Task: Add a signature Kaylee Green containing Have a great National Human Rights Day, Kaylee Green to email address softage.3@softage.net and add a folder Waste management
Action: Mouse pressed left at (91, 113)
Screenshot: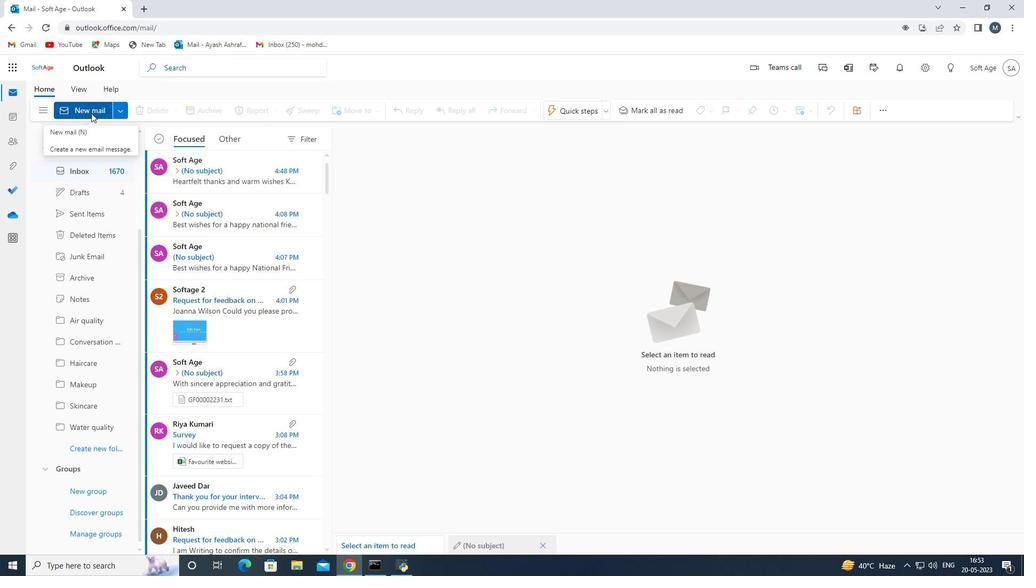
Action: Mouse moved to (690, 116)
Screenshot: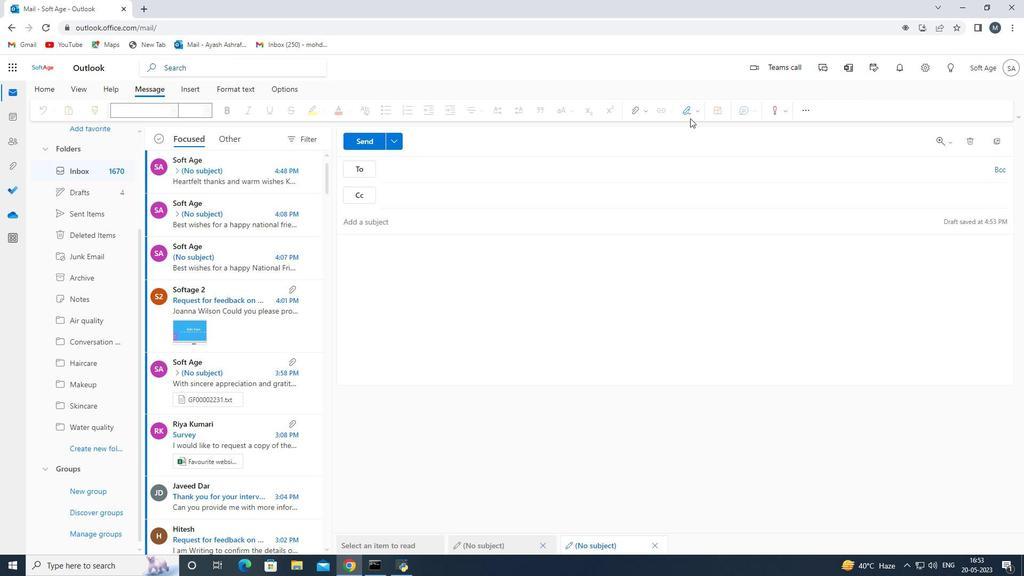 
Action: Mouse pressed left at (690, 116)
Screenshot: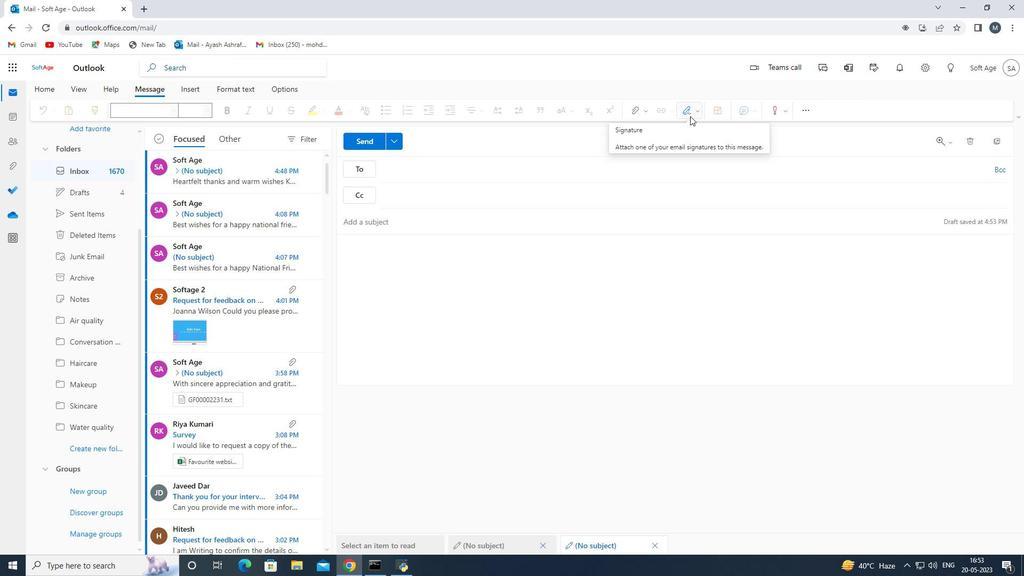 
Action: Mouse moved to (679, 157)
Screenshot: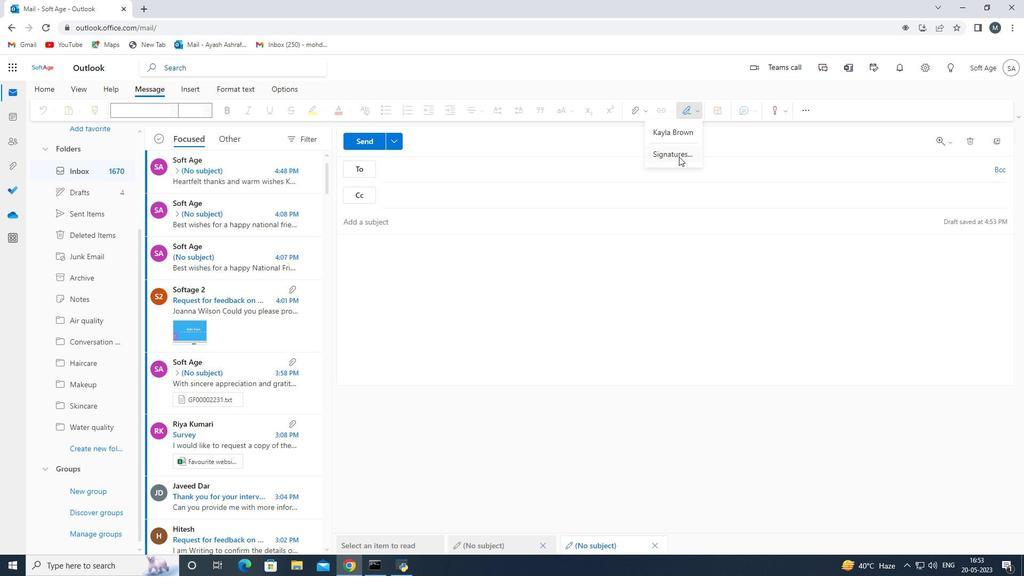 
Action: Mouse pressed left at (679, 157)
Screenshot: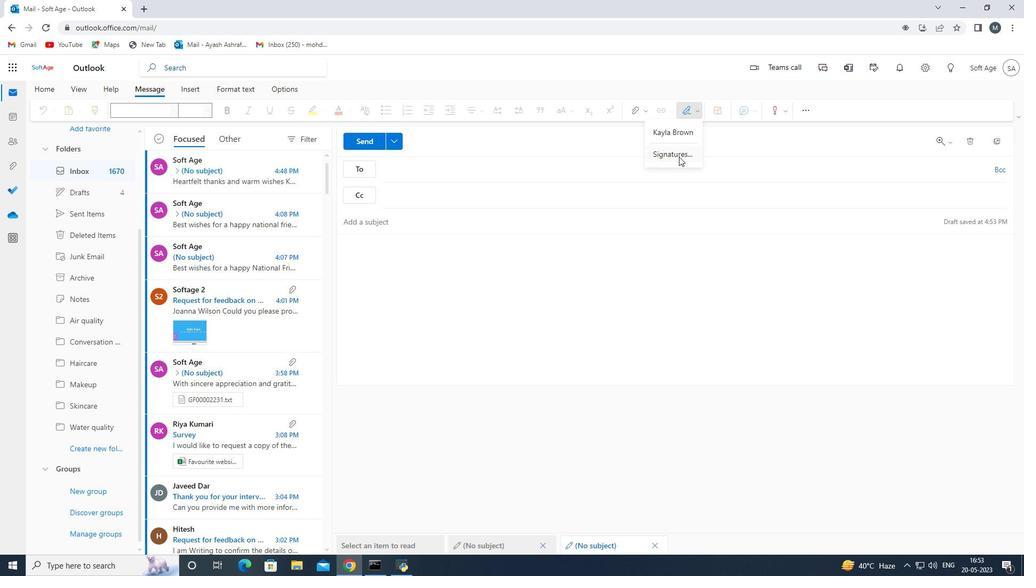 
Action: Mouse moved to (712, 195)
Screenshot: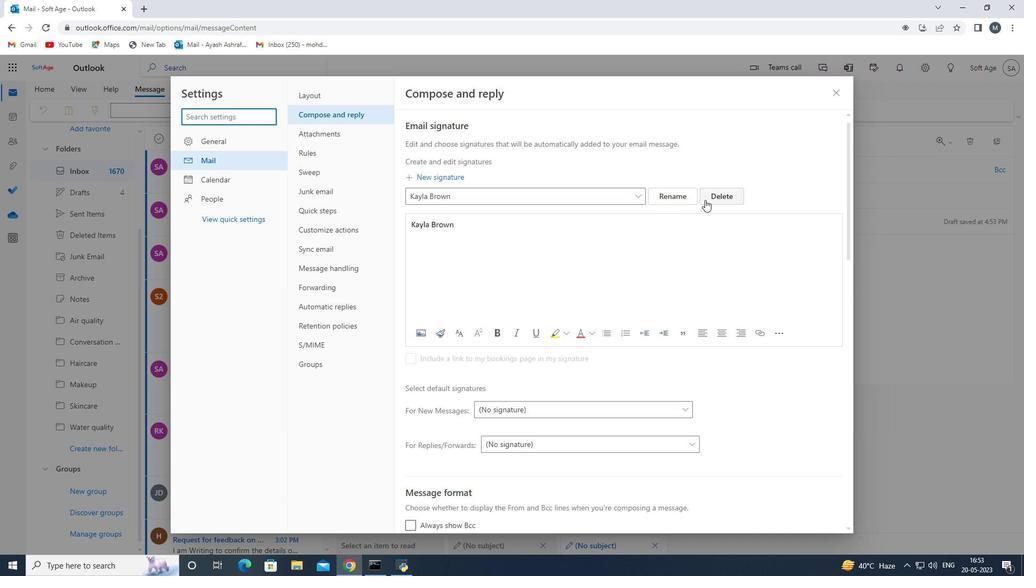 
Action: Mouse pressed left at (712, 195)
Screenshot: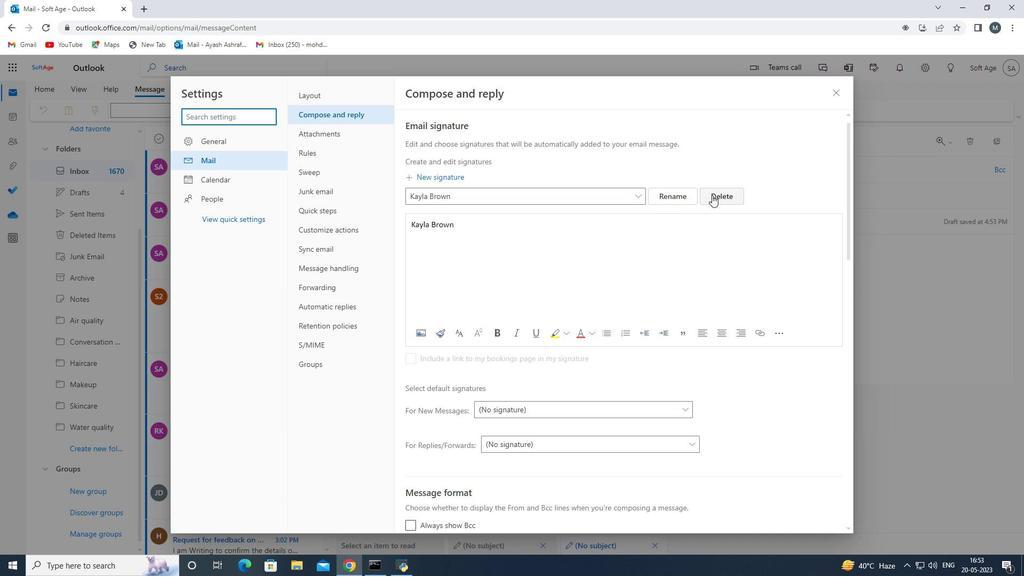 
Action: Mouse moved to (517, 198)
Screenshot: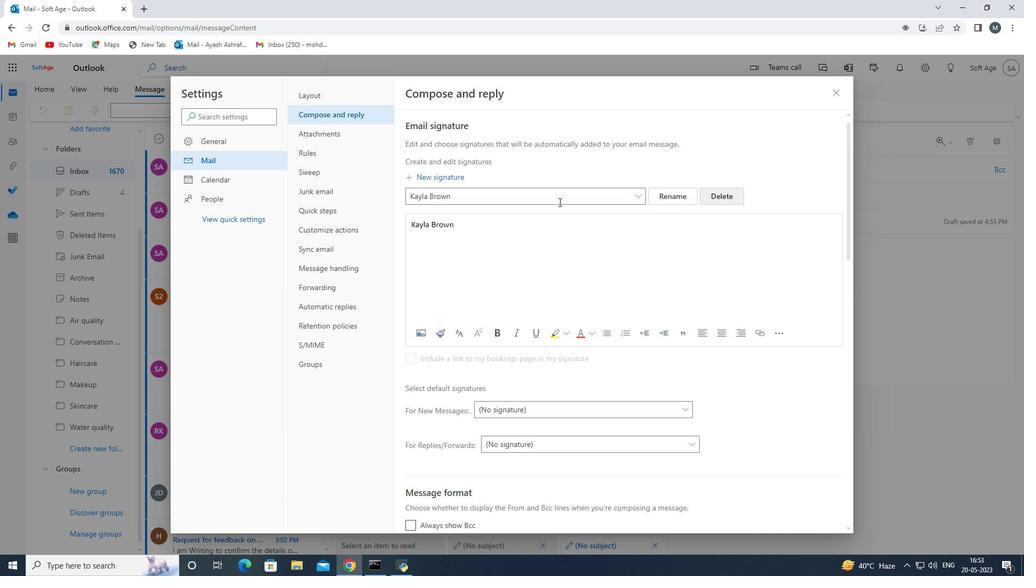 
Action: Mouse pressed left at (517, 198)
Screenshot: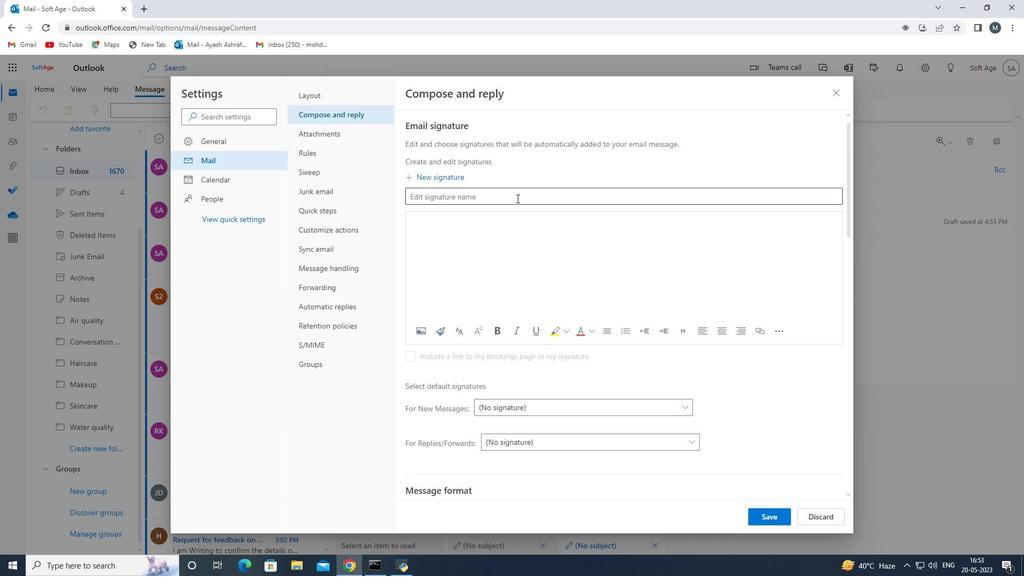 
Action: Mouse moved to (521, 197)
Screenshot: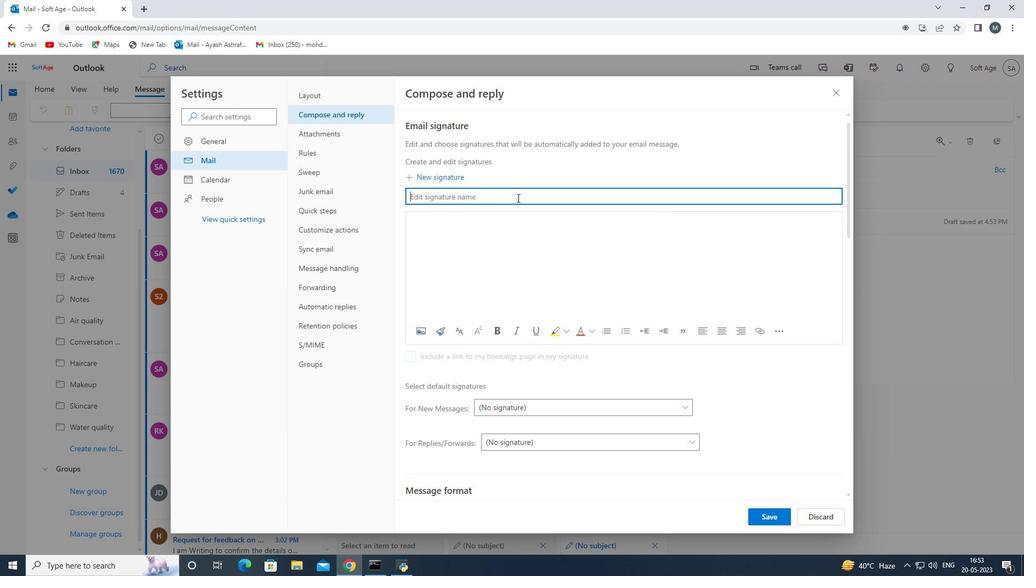 
Action: Key pressed <Key.shift><Key.shift><Key.shift><Key.shift><Key.shift><Key.shift><Key.shift><Key.shift><Key.shift><Key.shift><Key.shift><Key.shift><Key.shift><Key.shift><Key.shift>Kaylr<Key.backspace>ee<Key.space><Key.shift>Green<Key.space>
Screenshot: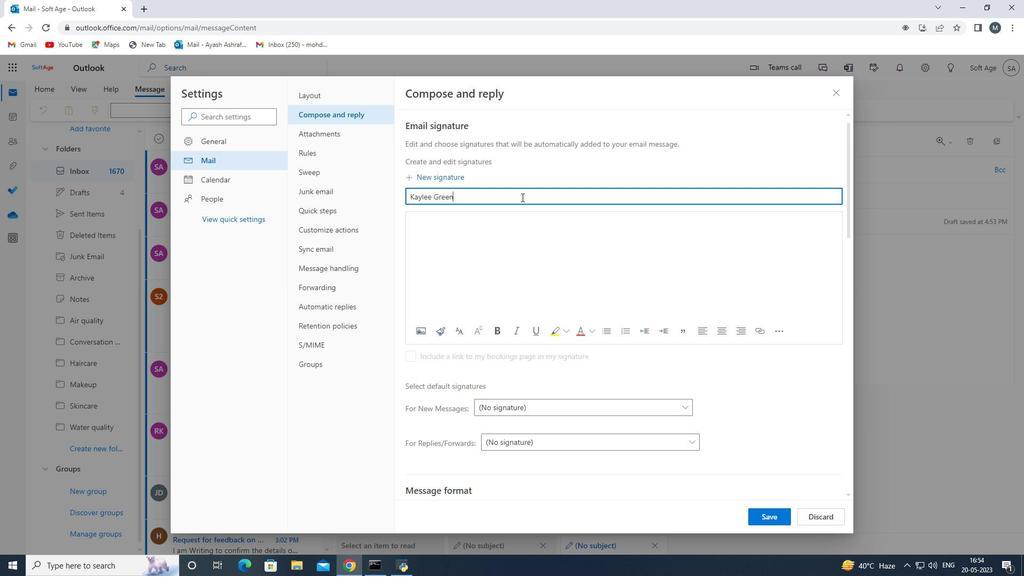 
Action: Mouse moved to (504, 241)
Screenshot: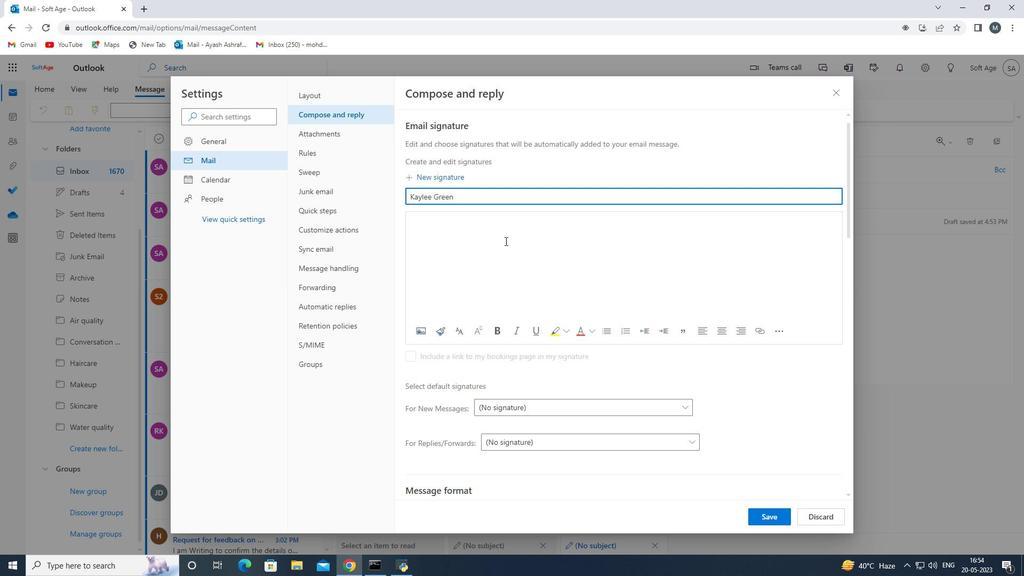 
Action: Mouse pressed left at (504, 241)
Screenshot: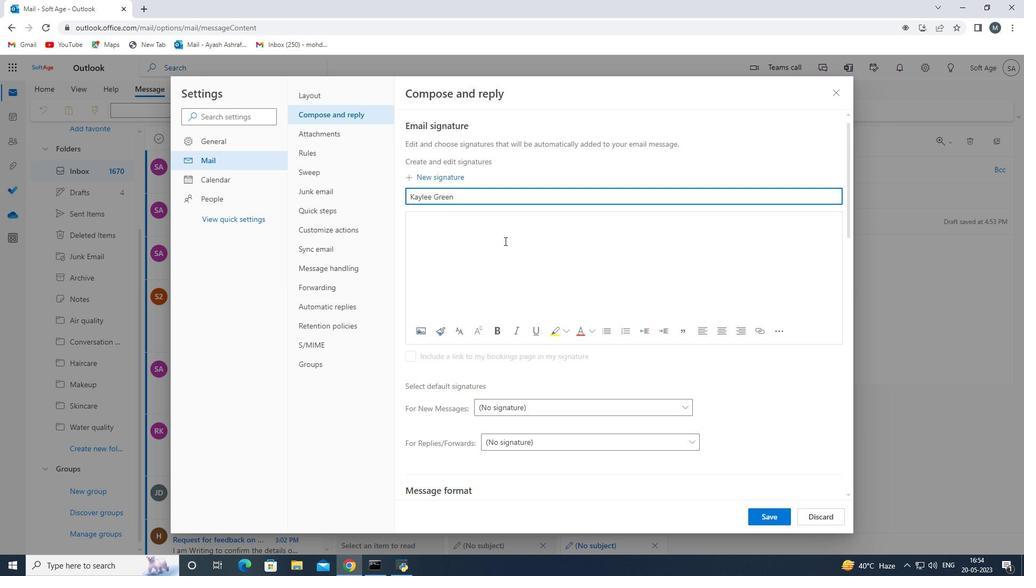 
Action: Key pressed <Key.enter><Key.shift>kayleen<Key.space><Key.backspace><Key.backspace><Key.space><Key.shift>Green<Key.space>
Screenshot: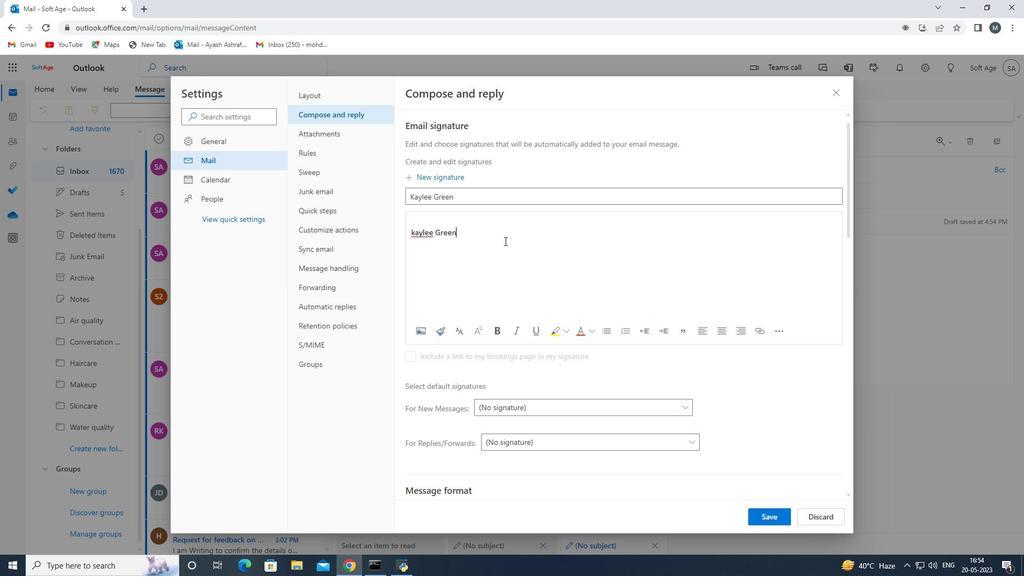 
Action: Mouse moved to (422, 233)
Screenshot: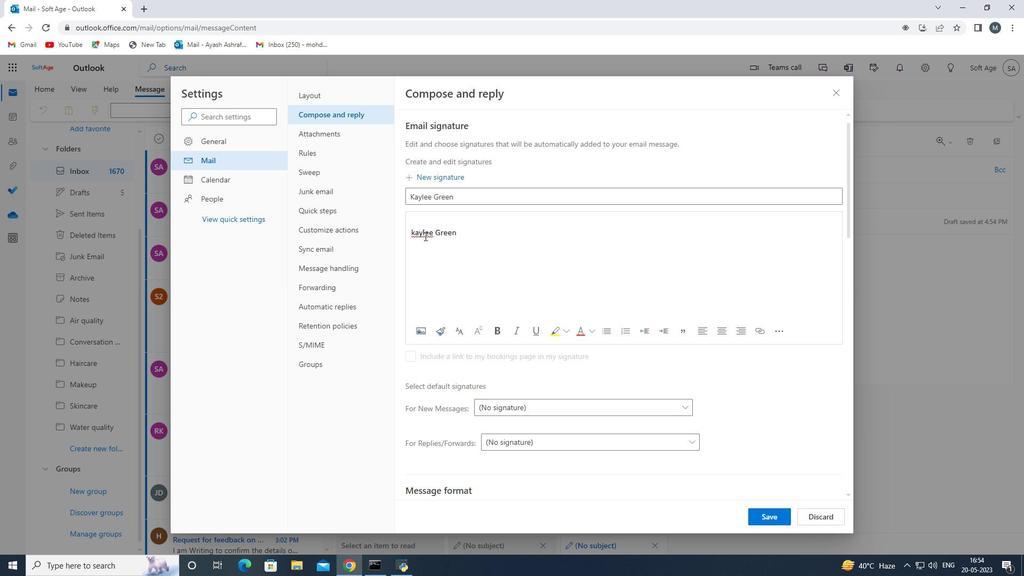 
Action: Mouse pressed left at (422, 233)
Screenshot: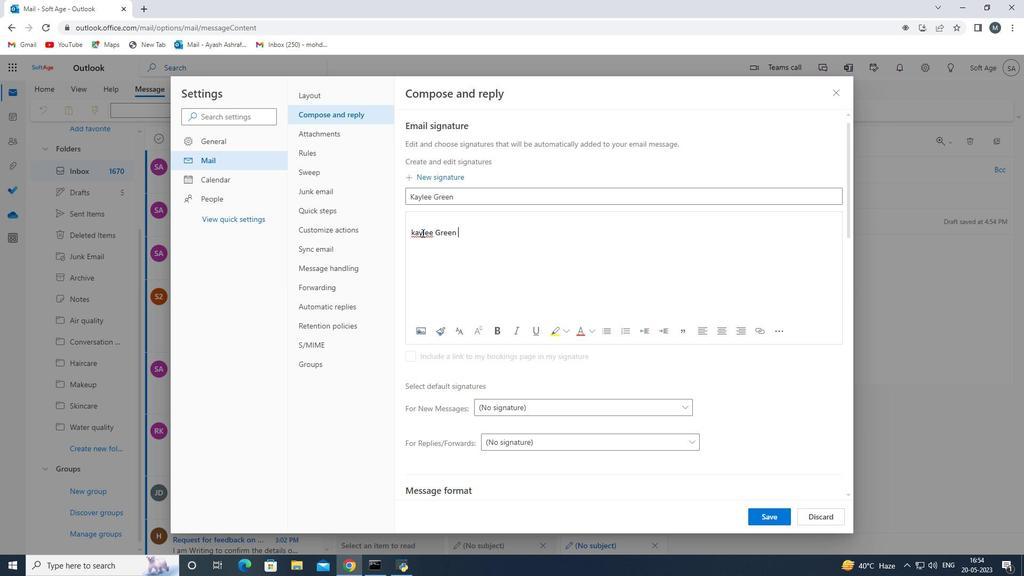 
Action: Mouse moved to (415, 233)
Screenshot: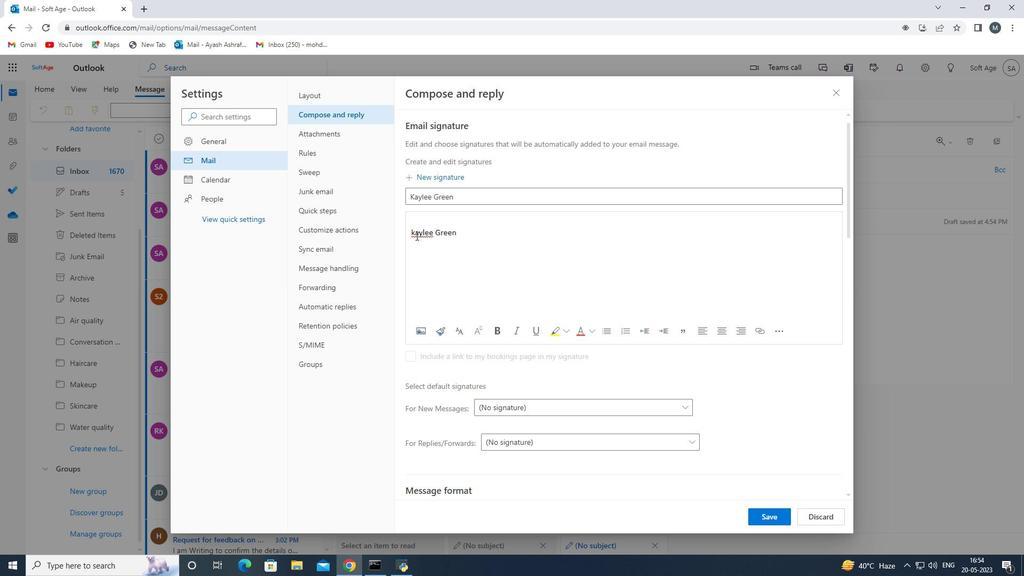 
Action: Mouse pressed left at (415, 233)
Screenshot: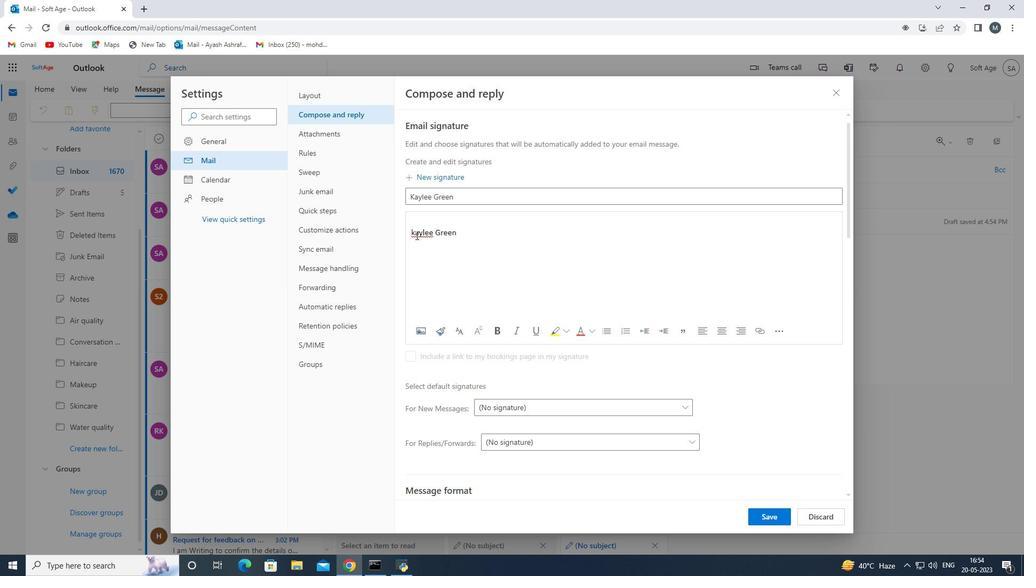 
Action: Mouse moved to (422, 266)
Screenshot: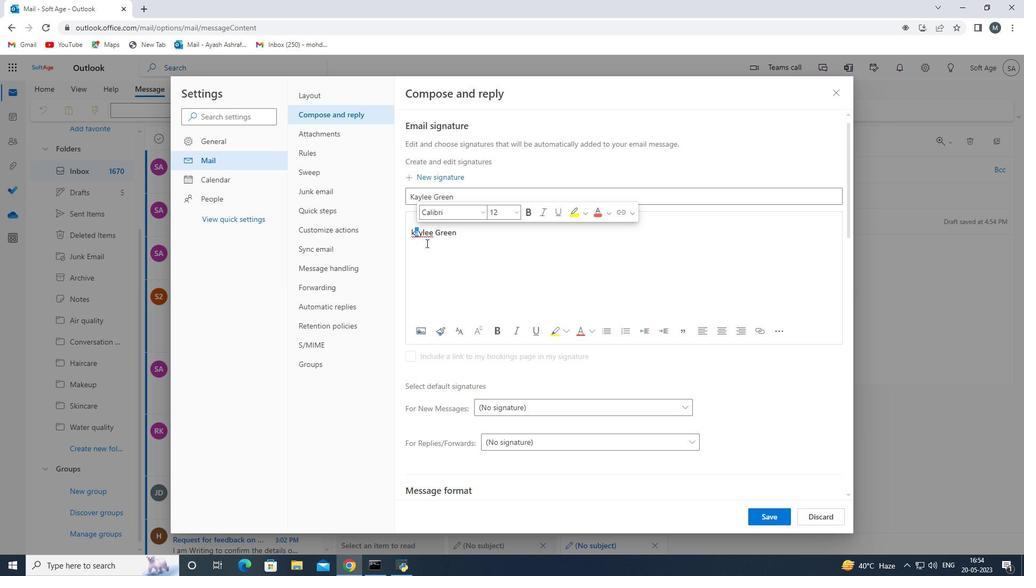 
Action: Mouse pressed left at (422, 266)
Screenshot: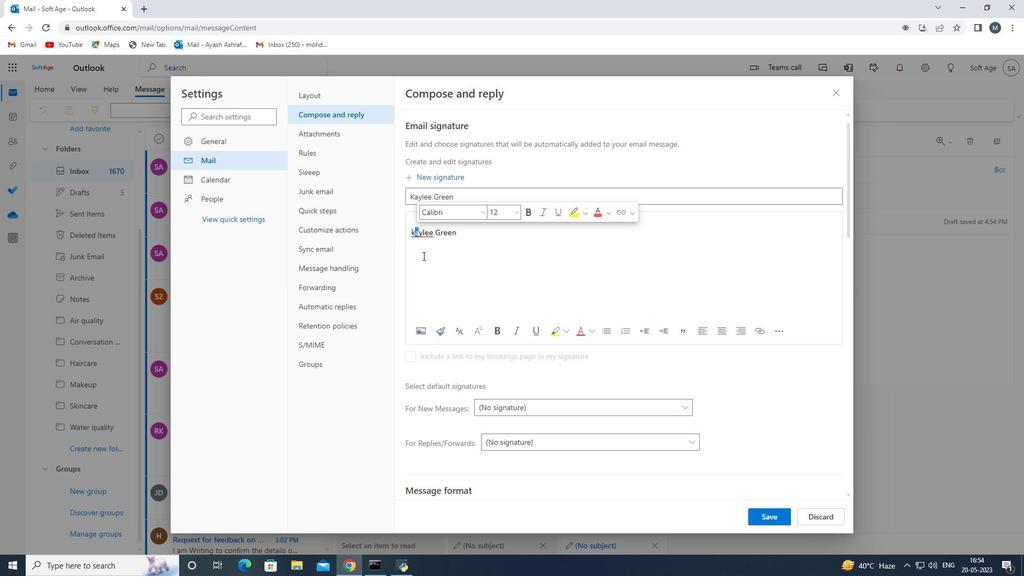 
Action: Mouse moved to (415, 232)
Screenshot: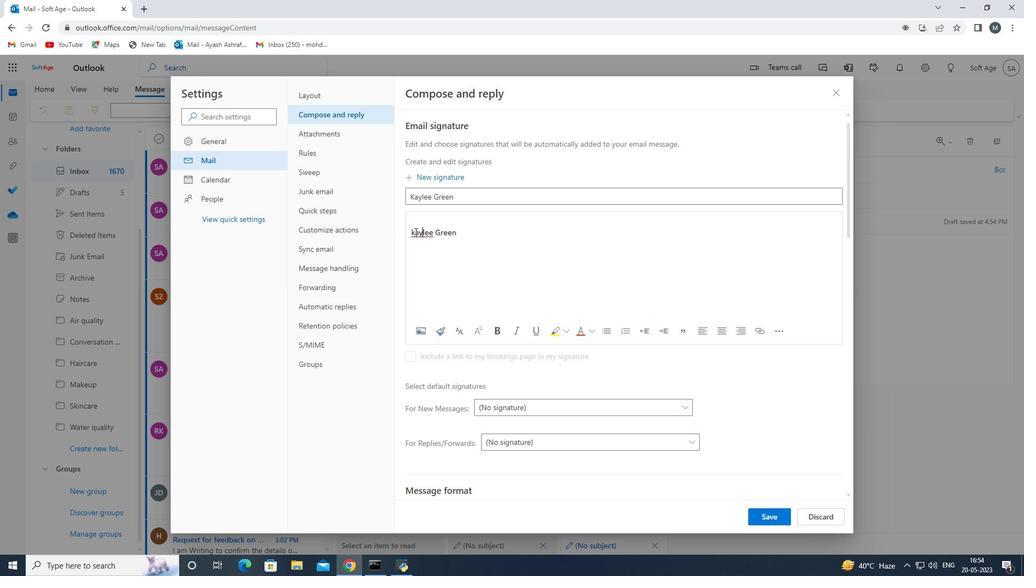 
Action: Mouse pressed left at (415, 232)
Screenshot: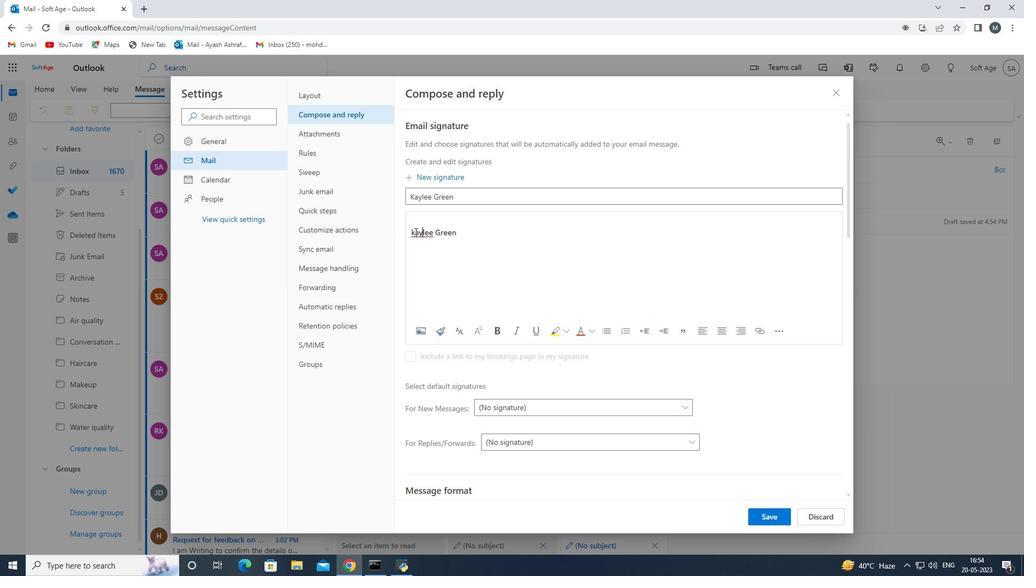 
Action: Mouse moved to (418, 235)
Screenshot: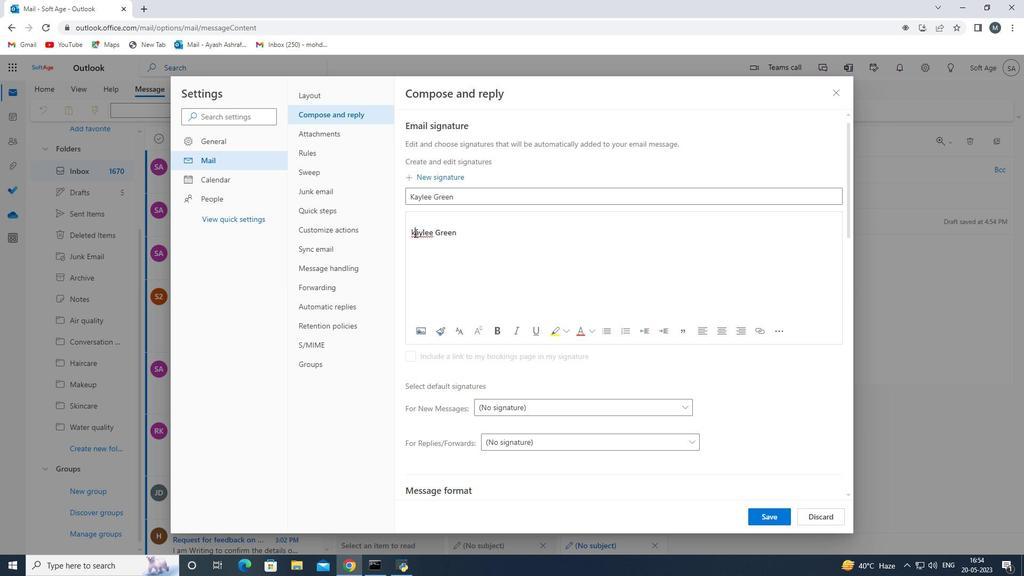 
Action: Key pressed <Key.backspace><Key.shift>K
Screenshot: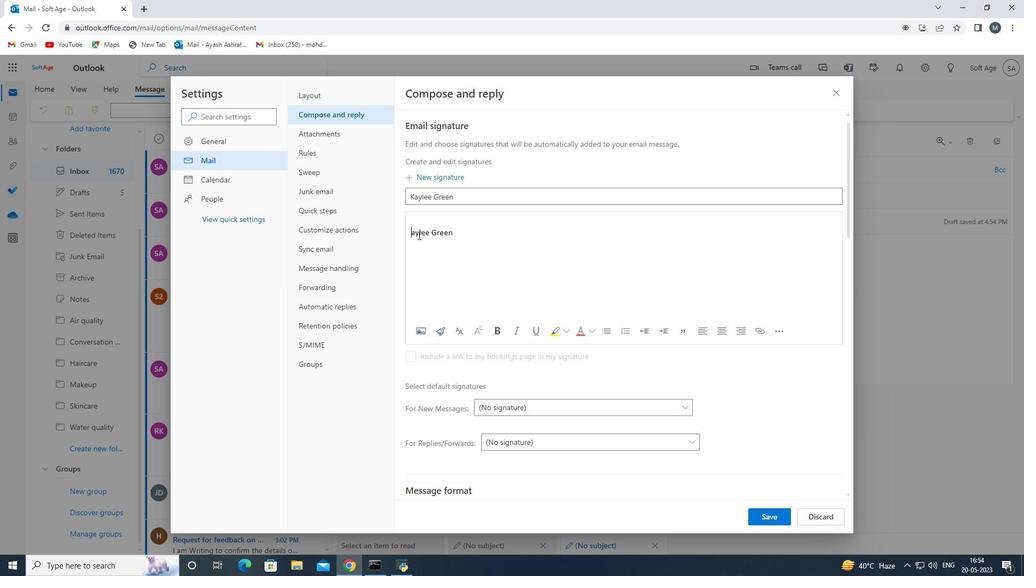
Action: Mouse moved to (463, 231)
Screenshot: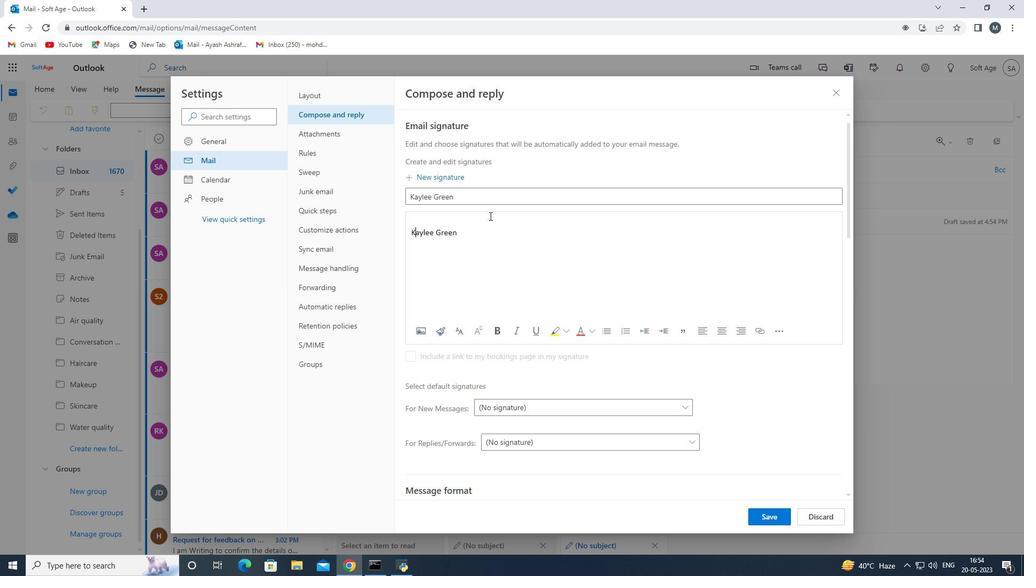 
Action: Mouse pressed left at (463, 231)
Screenshot: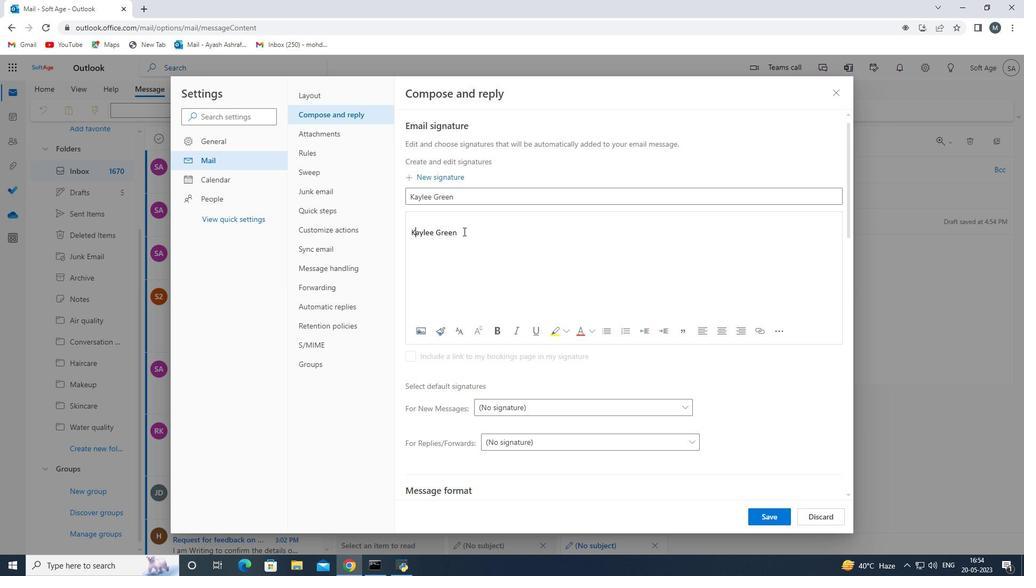 
Action: Mouse moved to (763, 515)
Screenshot: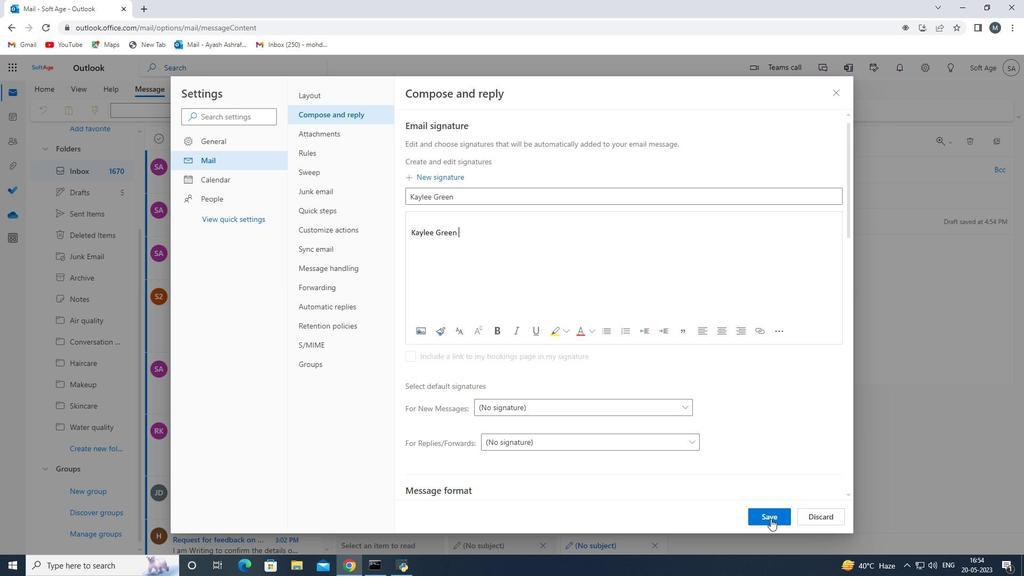 
Action: Mouse pressed left at (763, 515)
Screenshot: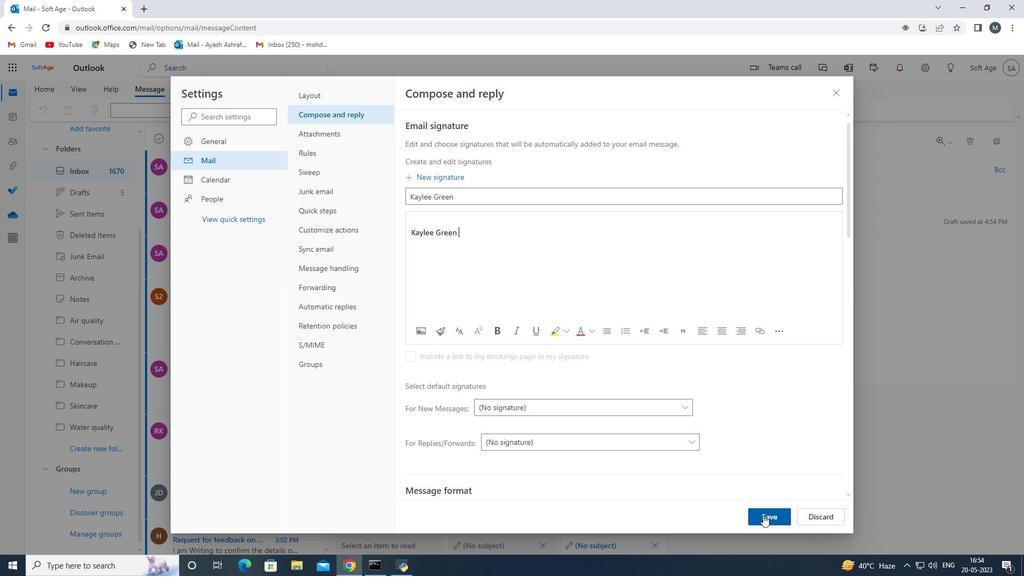 
Action: Mouse moved to (838, 89)
Screenshot: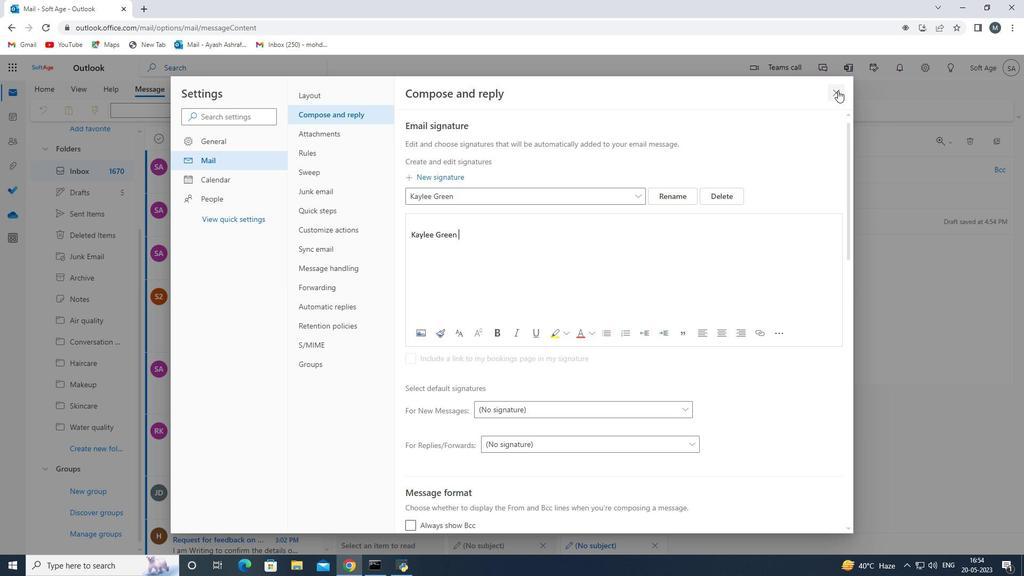 
Action: Mouse pressed left at (838, 89)
Screenshot: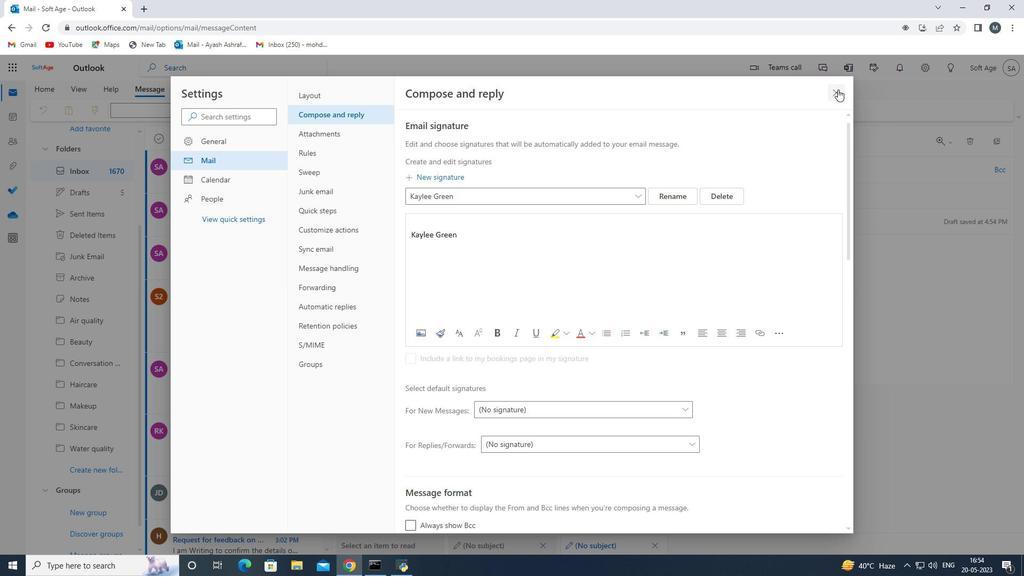 
Action: Mouse moved to (447, 165)
Screenshot: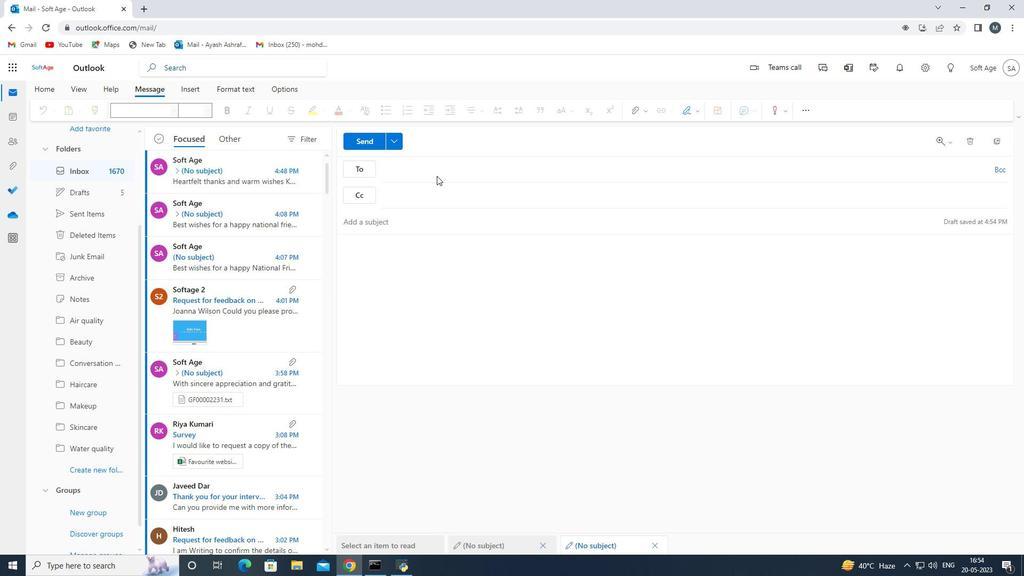 
Action: Mouse pressed left at (447, 165)
Screenshot: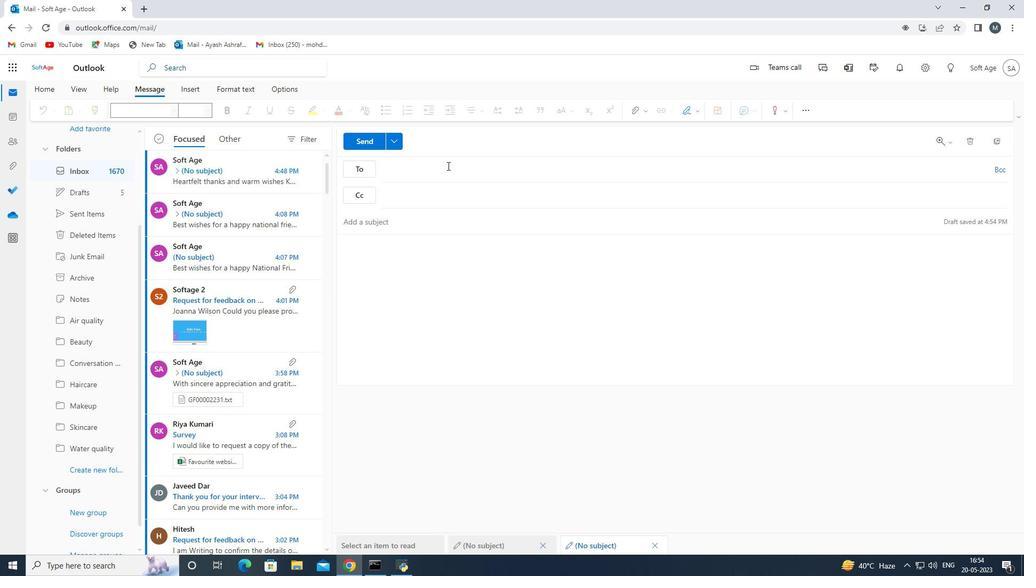 
Action: Mouse moved to (448, 168)
Screenshot: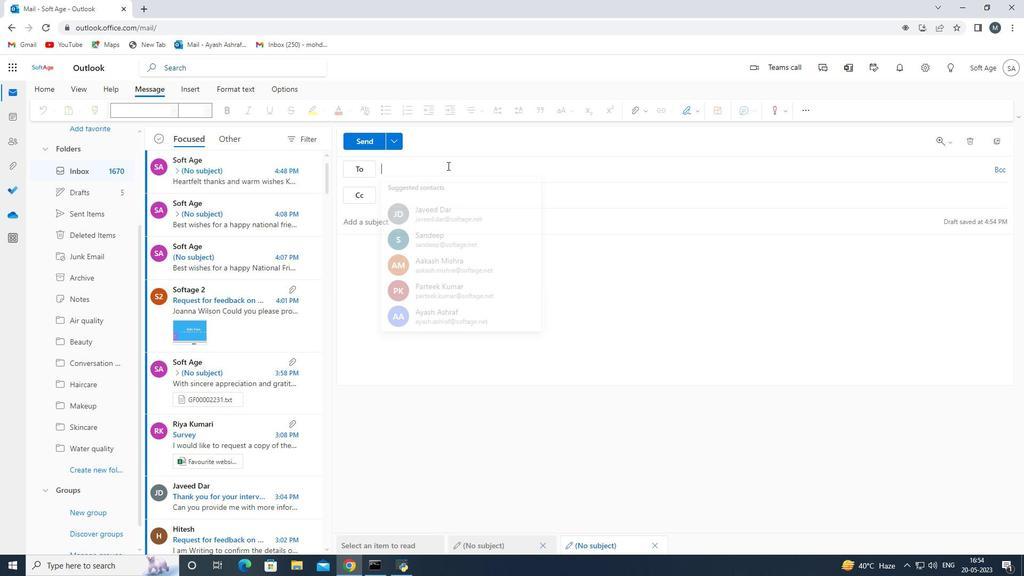
Action: Key pressed <Key.shift>Softage.3
Screenshot: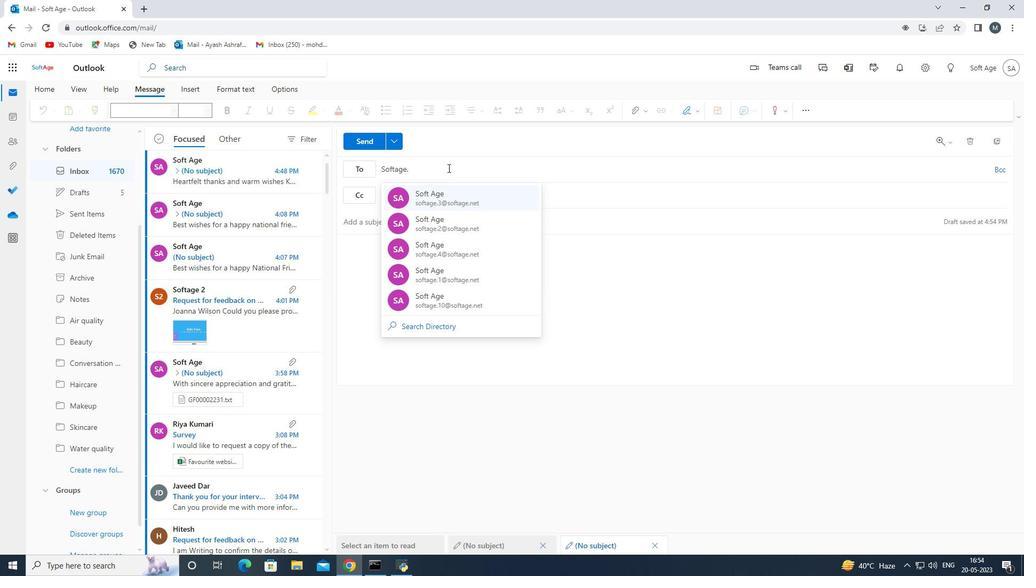 
Action: Mouse moved to (447, 193)
Screenshot: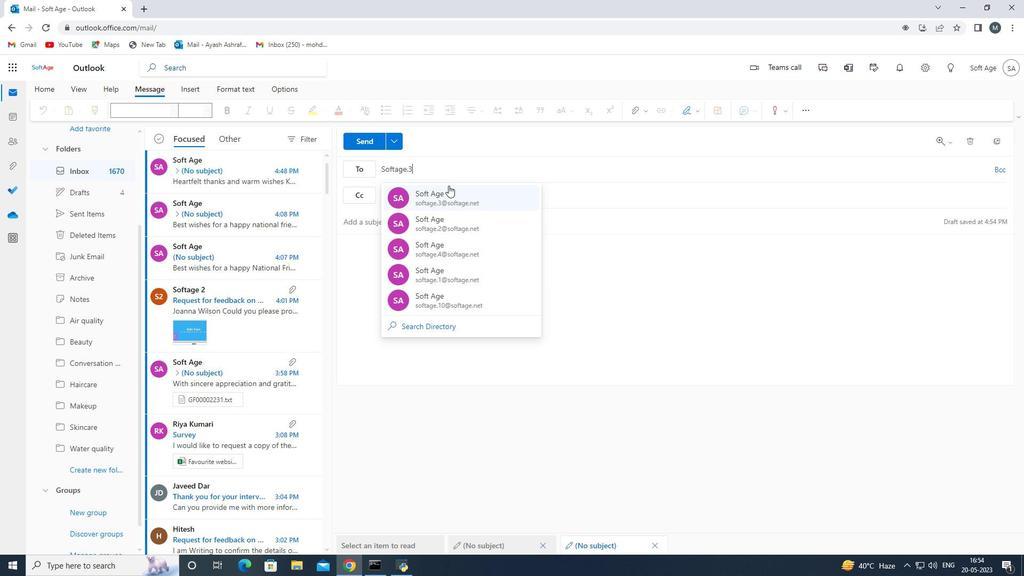 
Action: Mouse pressed left at (447, 193)
Screenshot: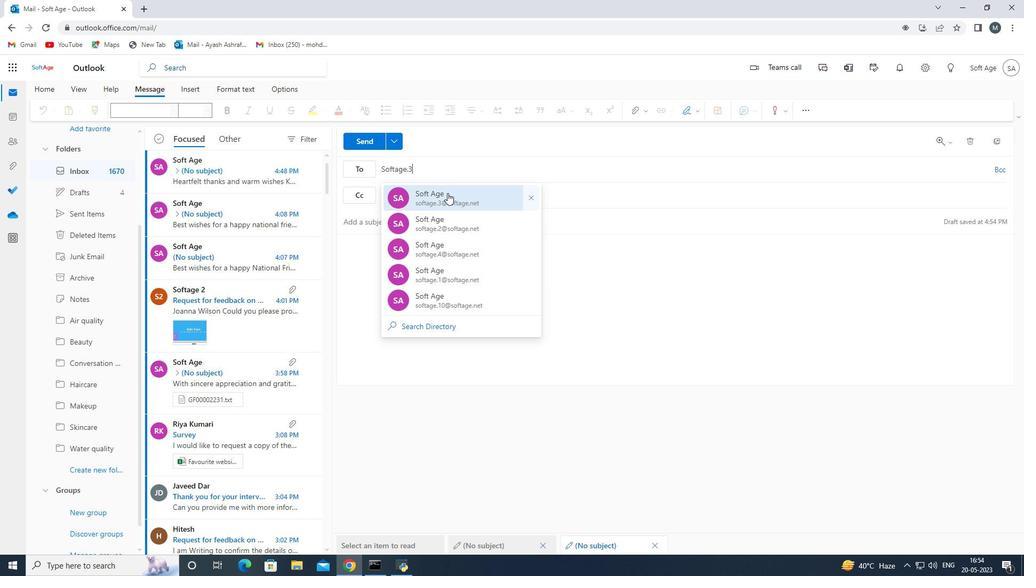 
Action: Mouse moved to (417, 257)
Screenshot: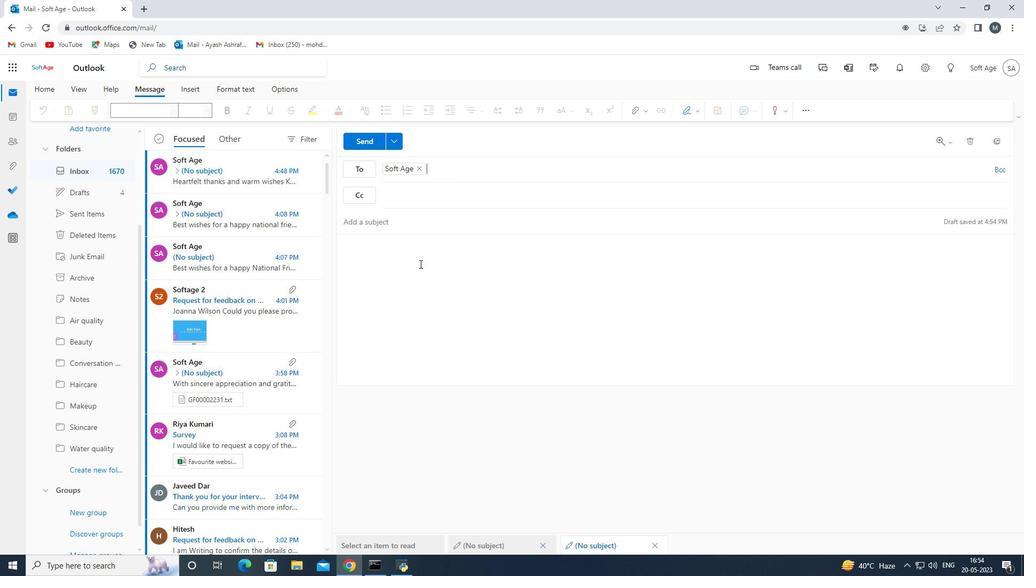 
Action: Mouse pressed left at (417, 257)
Screenshot: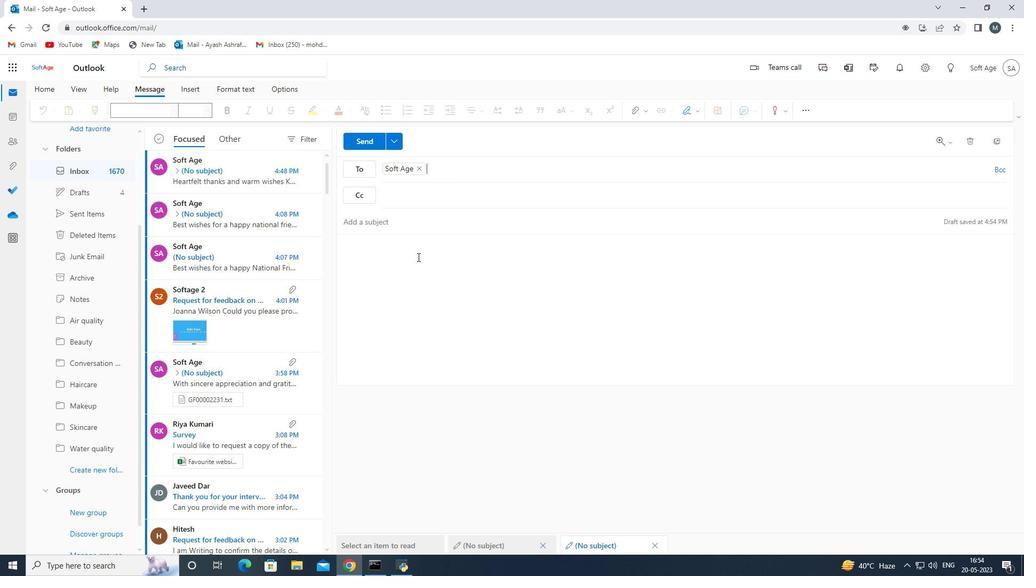 
Action: Mouse moved to (696, 115)
Screenshot: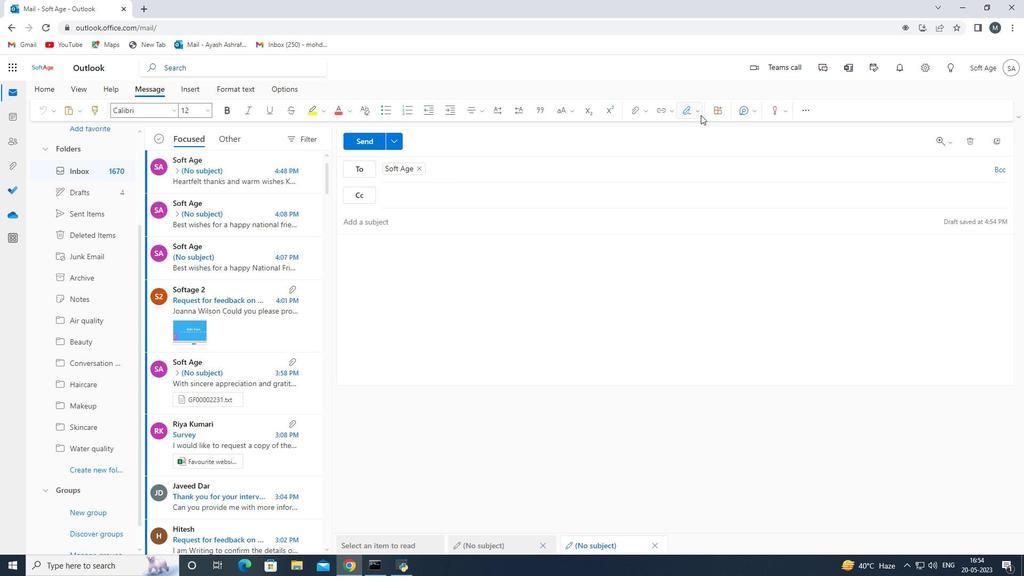 
Action: Mouse pressed left at (696, 115)
Screenshot: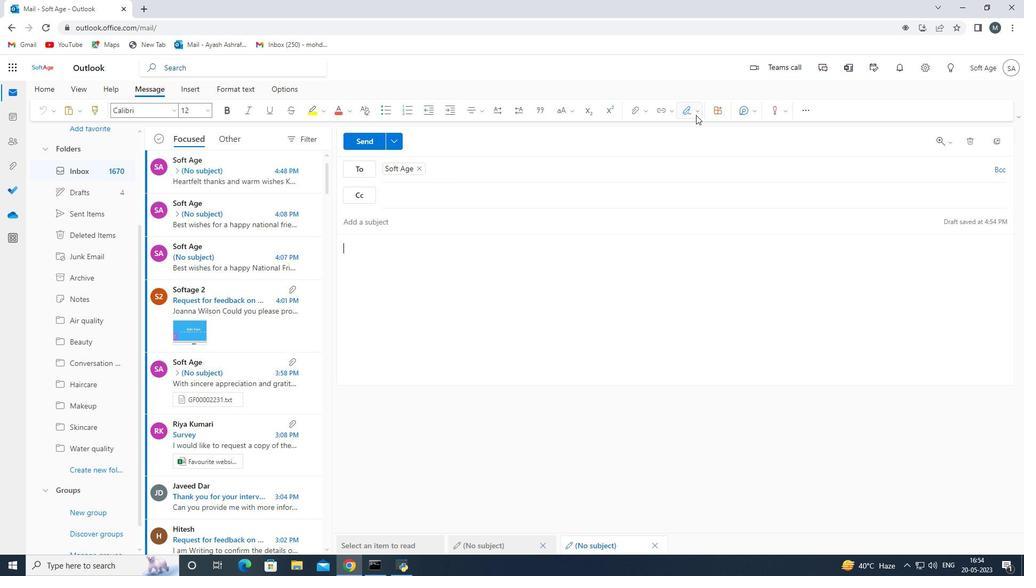 
Action: Mouse moved to (688, 135)
Screenshot: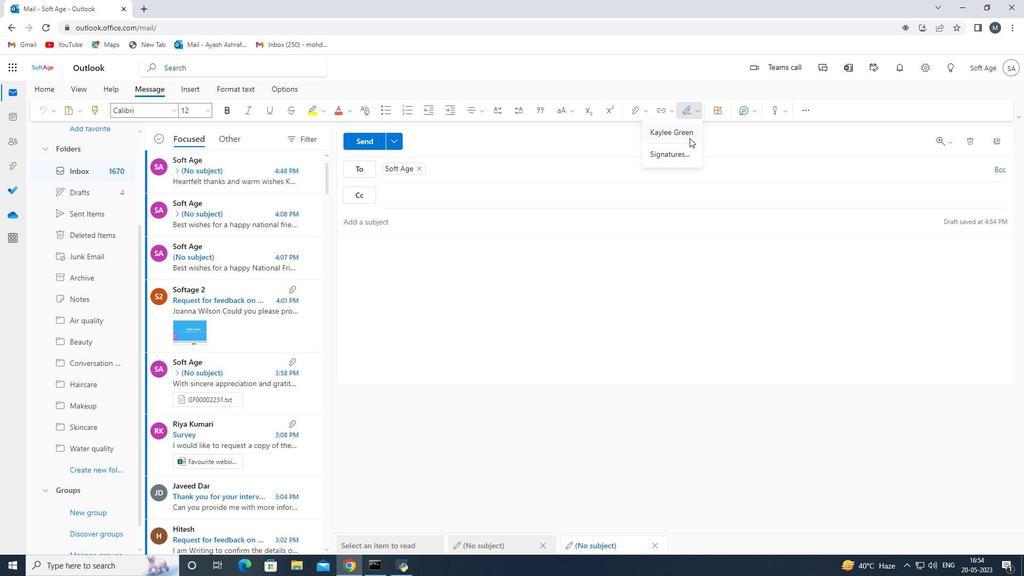 
Action: Mouse pressed left at (688, 135)
Screenshot: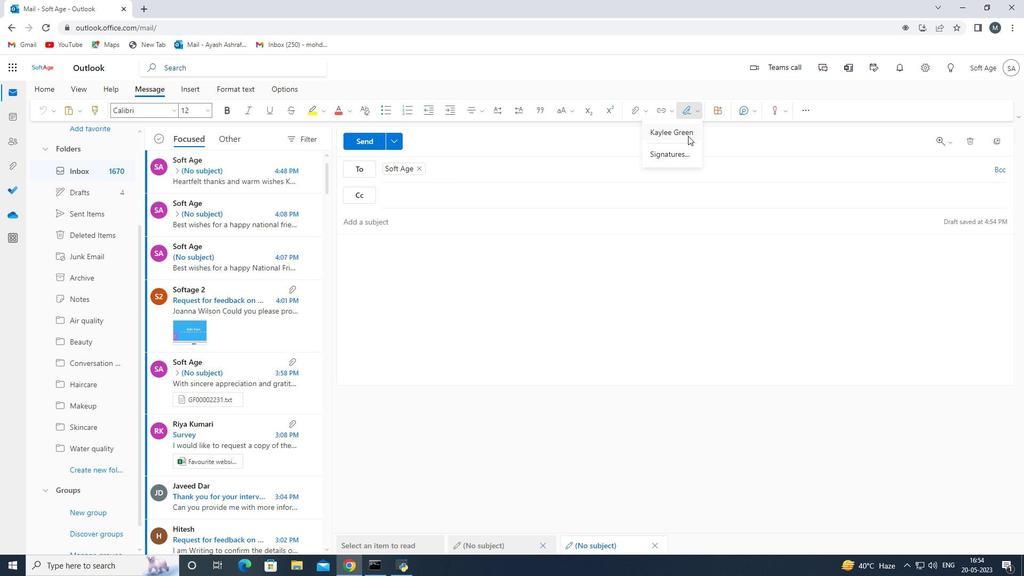
Action: Mouse moved to (408, 249)
Screenshot: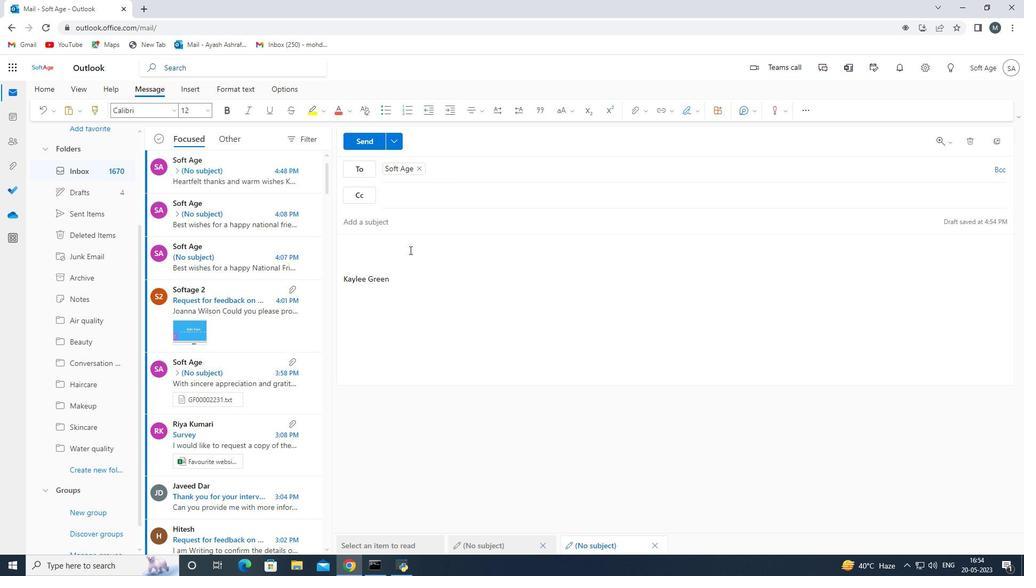 
Action: Mouse pressed left at (408, 249)
Screenshot: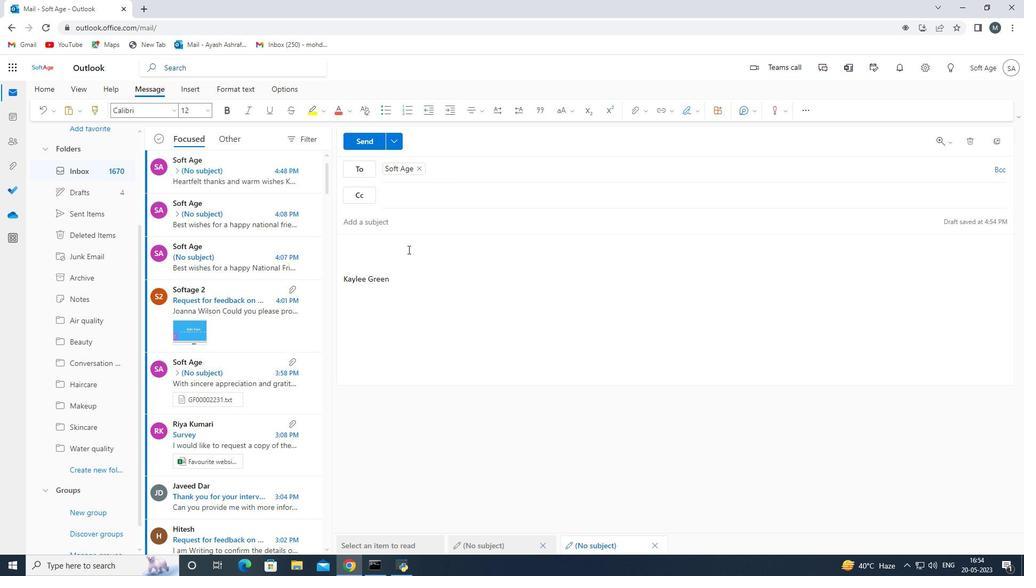 
Action: Key pressed <Key.shift>Have<Key.space>a<Key.space>great<Key.space>national<Key.space>
Screenshot: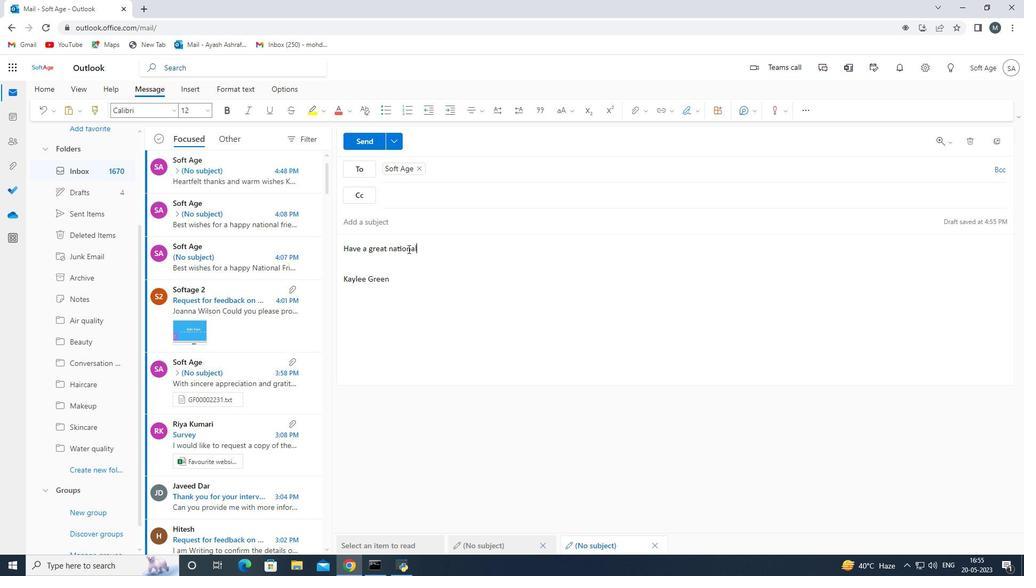 
Action: Mouse moved to (401, 285)
Screenshot: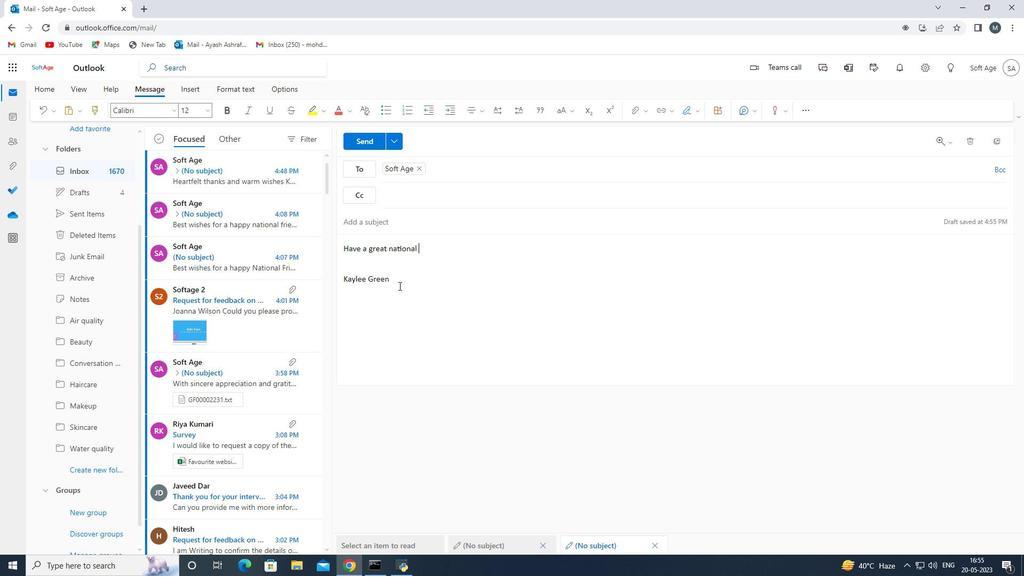 
Action: Key pressed human<Key.space>rif<Key.backspace>ghts<Key.space>day,kaylee<Key.space><Key.backspace><Key.backspace><Key.backspace><Key.backspace><Key.backspace><Key.backspace><Key.backspace>
Screenshot: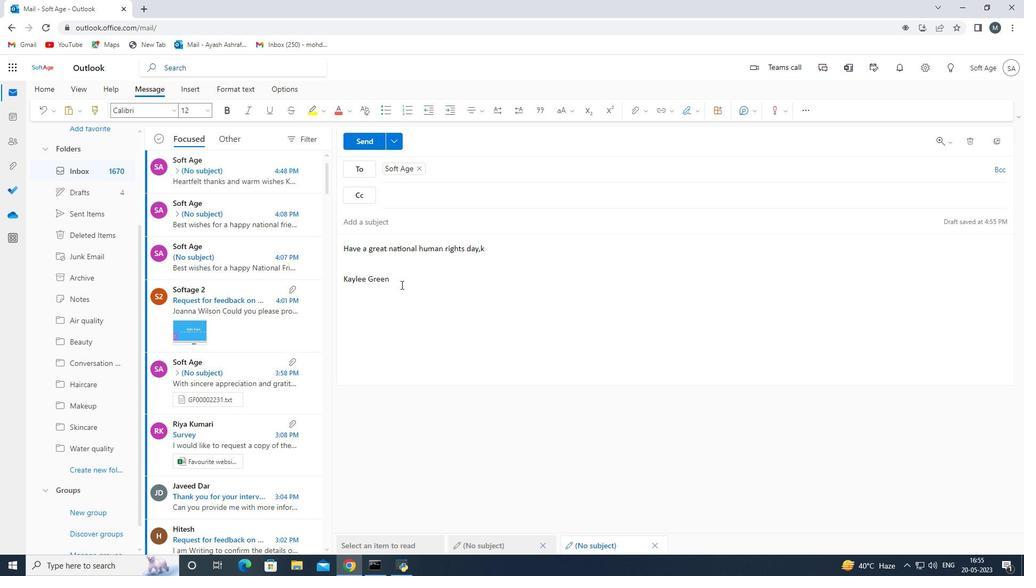
Action: Mouse moved to (514, 259)
Screenshot: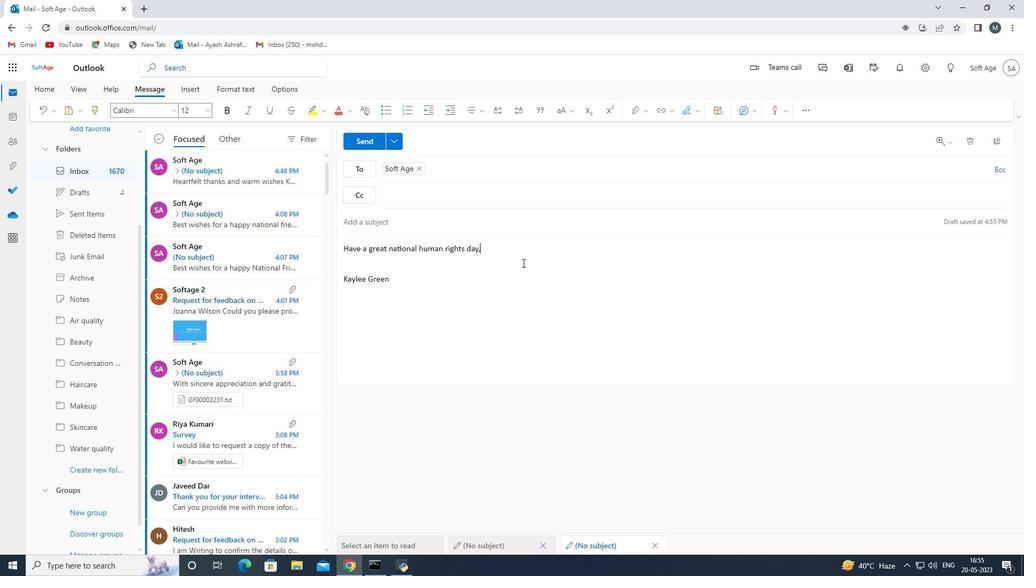 
Action: Key pressed <Key.space><Key.shift>kaylee<Key.space><Key.backspace><Key.backspace><Key.backspace><Key.backspace><Key.backspace><Key.backspace><Key.backspace><Key.backspace><Key.space><Key.shift><Key.shift><Key.shift>Kaylee<Key.space>green<Key.space>
Screenshot: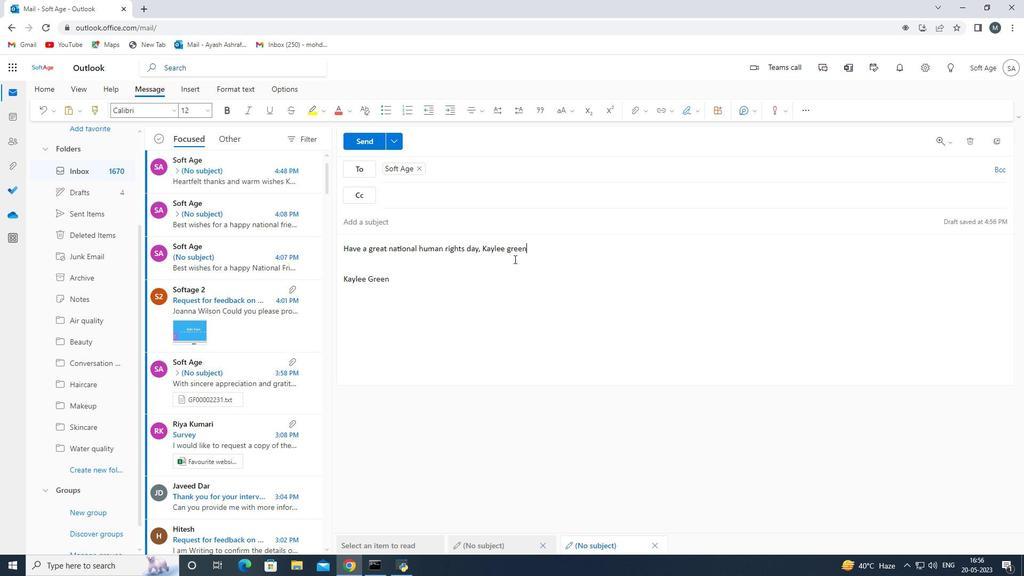 
Action: Mouse moved to (99, 465)
Screenshot: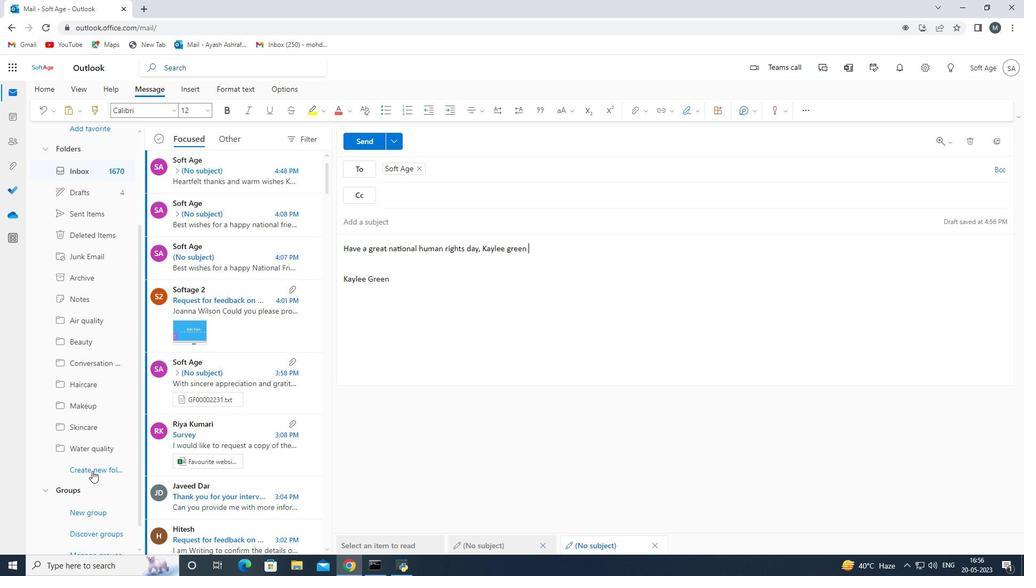 
Action: Mouse pressed left at (99, 465)
Screenshot: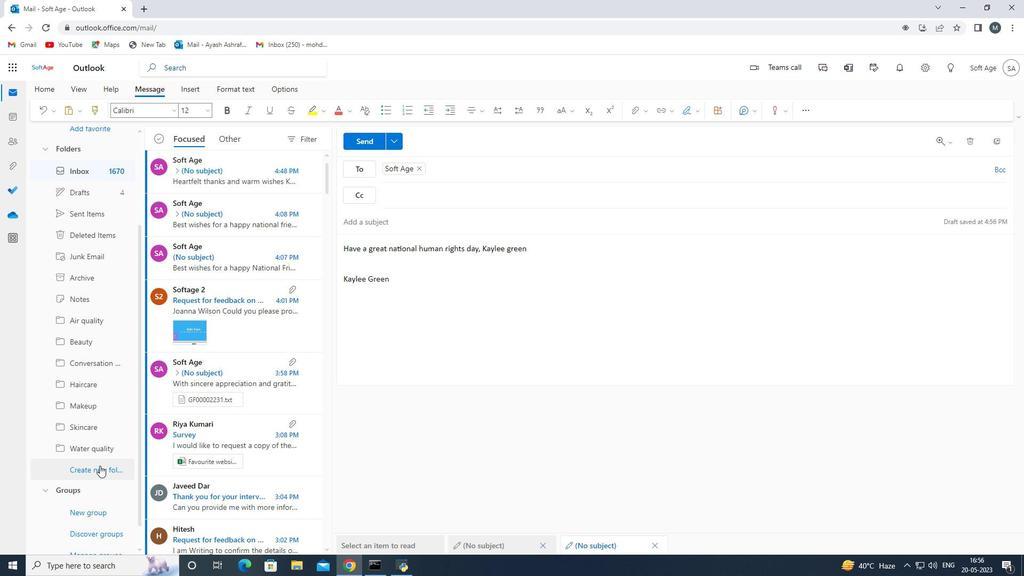 
Action: Mouse moved to (85, 467)
Screenshot: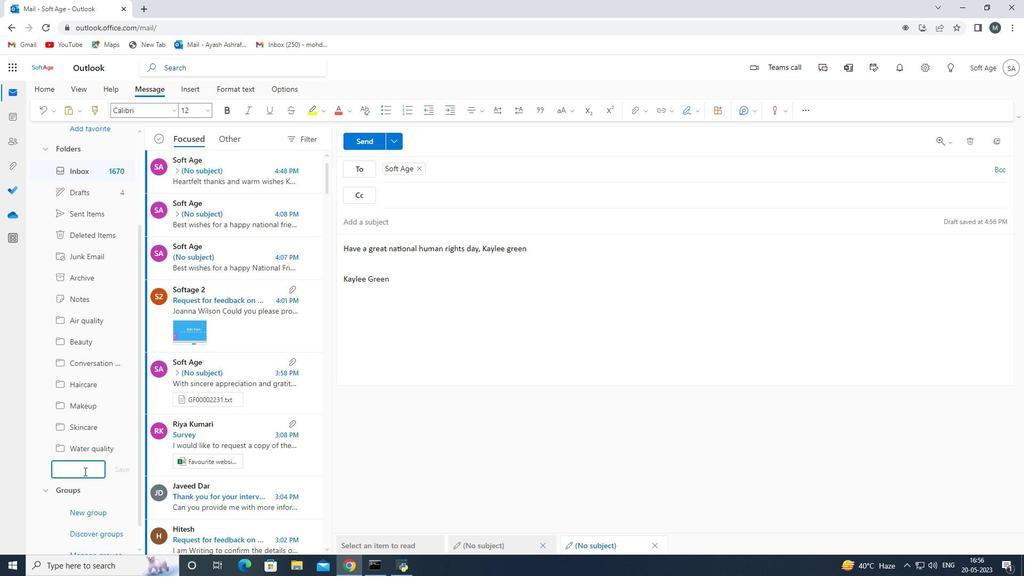 
Action: Mouse pressed left at (85, 467)
Screenshot: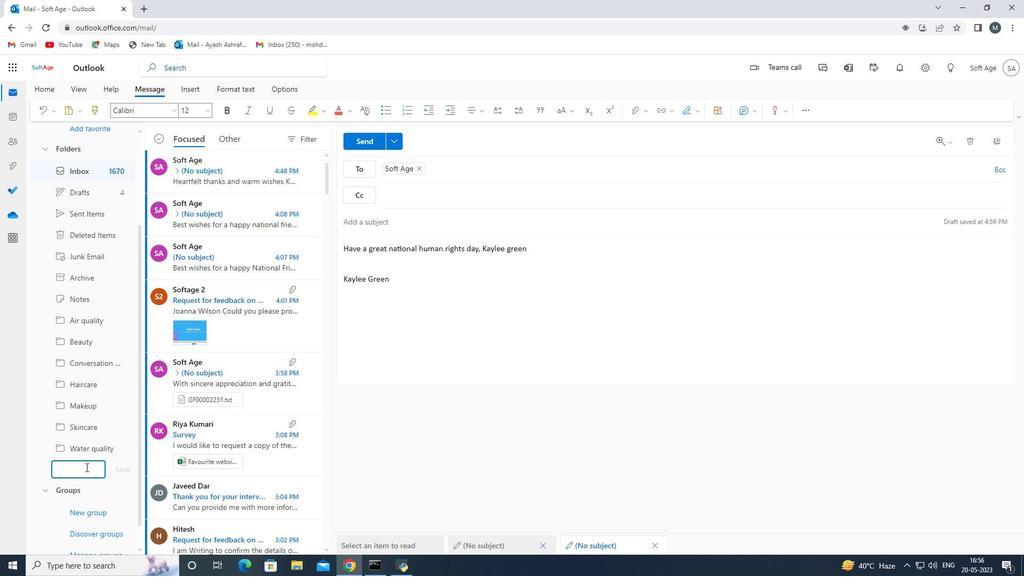 
Action: Key pressed <Key.shift>Wate<Key.space><Key.backspace><Key.backspace><Key.backspace>ste<Key.space><Key.shift>amna<Key.backspace><Key.backspace><Key.backspace><Key.backspace>management
Screenshot: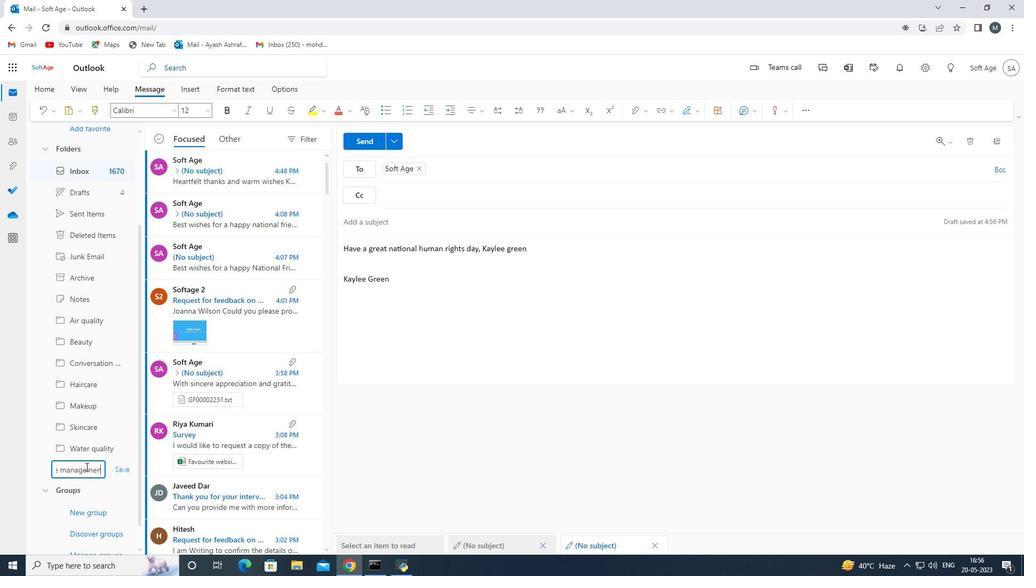 
Action: Mouse moved to (123, 471)
Screenshot: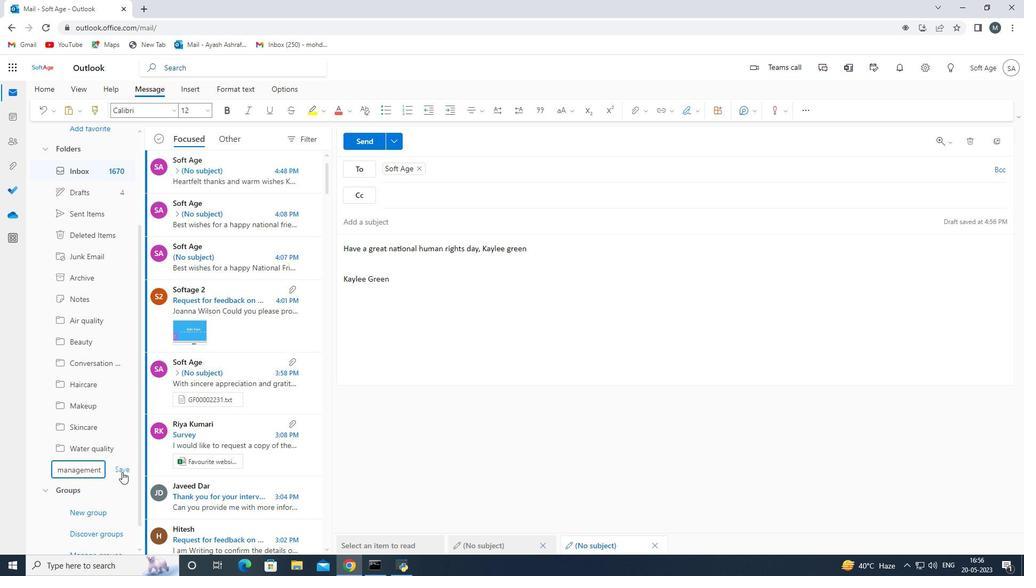 
Action: Mouse pressed left at (123, 471)
Screenshot: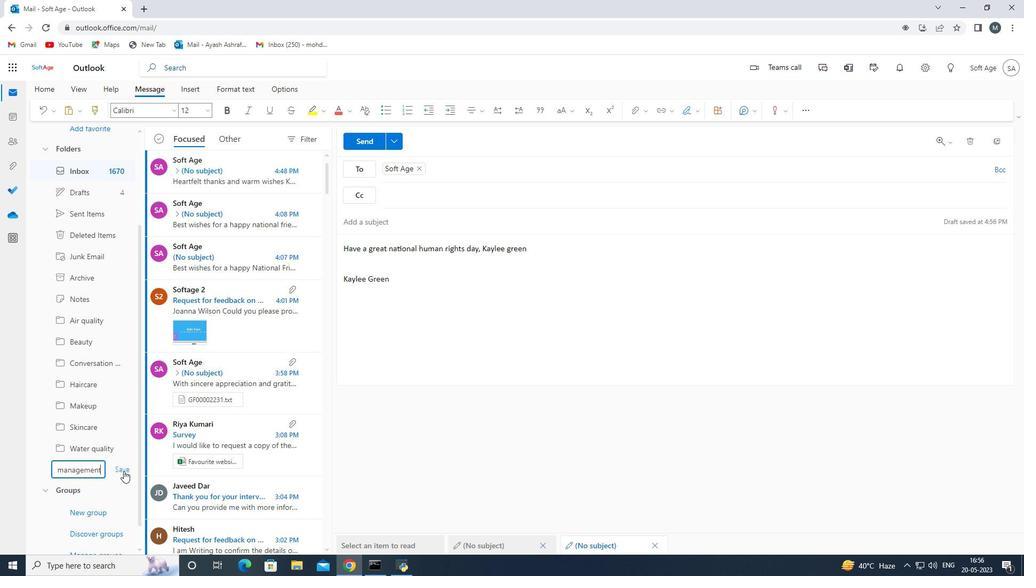 
Action: Mouse moved to (362, 146)
Screenshot: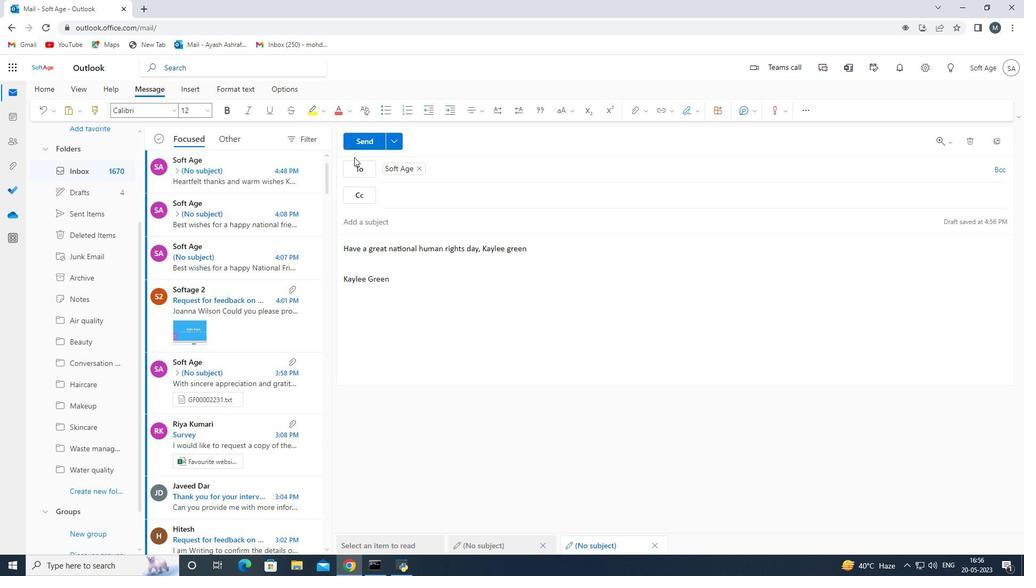 
Action: Mouse pressed left at (362, 146)
Screenshot: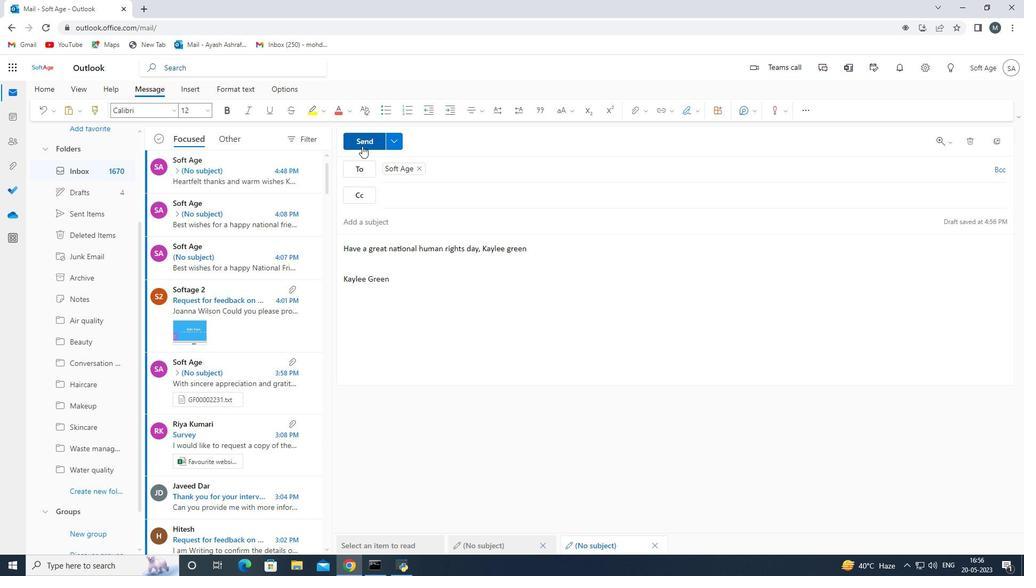
Action: Mouse moved to (501, 332)
Screenshot: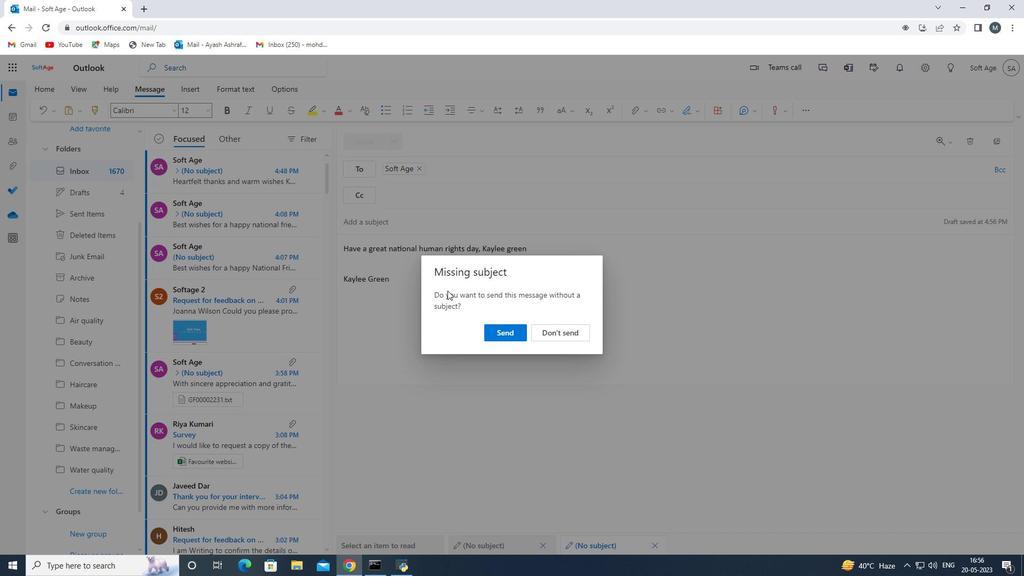 
Action: Mouse pressed left at (501, 332)
Screenshot: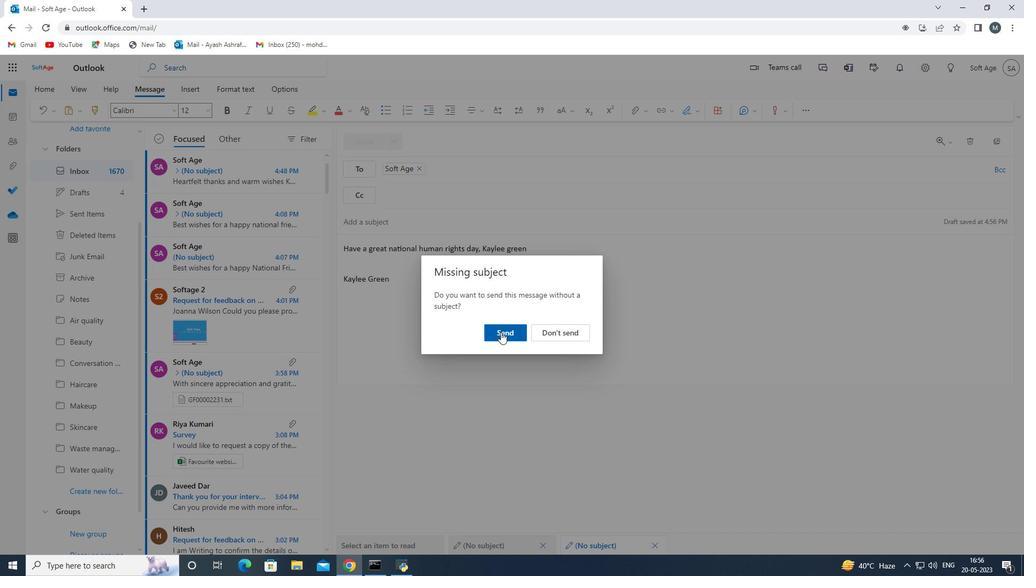 
Action: Mouse moved to (501, 332)
Screenshot: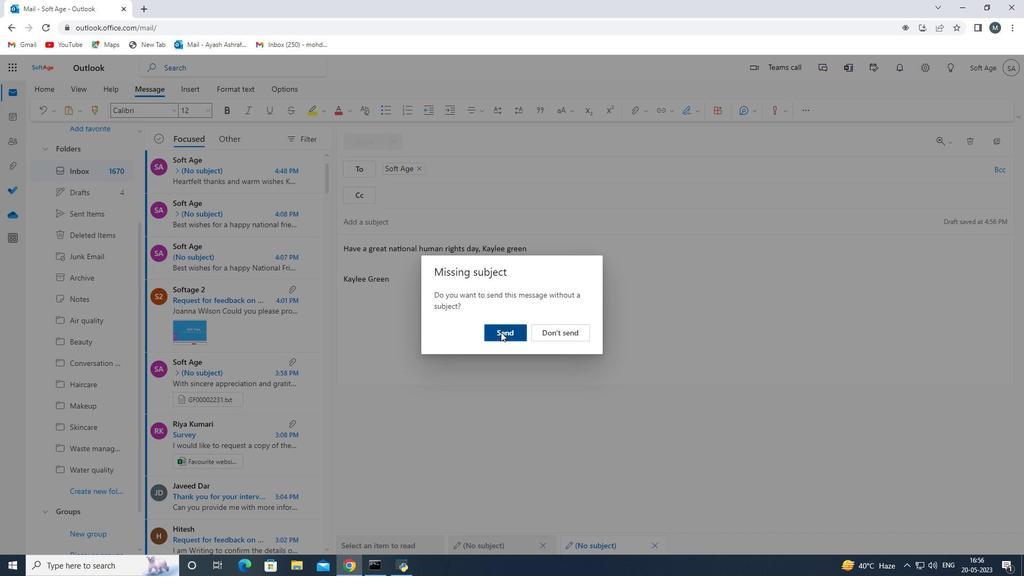 
